 Task: Look for space in Colomiers, France from 5th June, 2023 to 16th June, 2023 for 2 adults in price range Rs.7000 to Rs.15000. Place can be entire place with 1  bedroom having 1 bed and 1 bathroom. Property type can be house, flat, guest house, hotel. Amenities needed are: washing machine. Booking option can be shelf check-in. Required host language is English.
Action: Mouse moved to (224, 140)
Screenshot: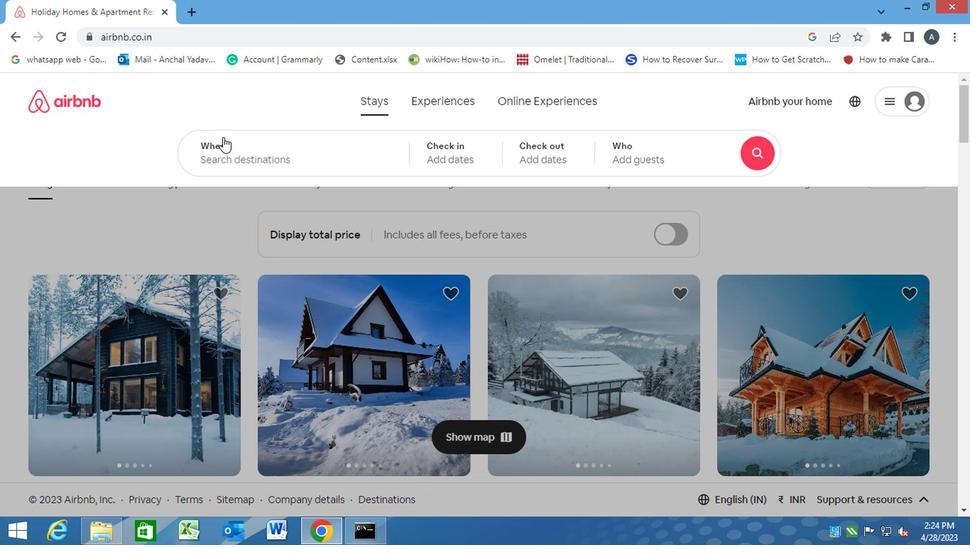 
Action: Mouse pressed left at (224, 140)
Screenshot: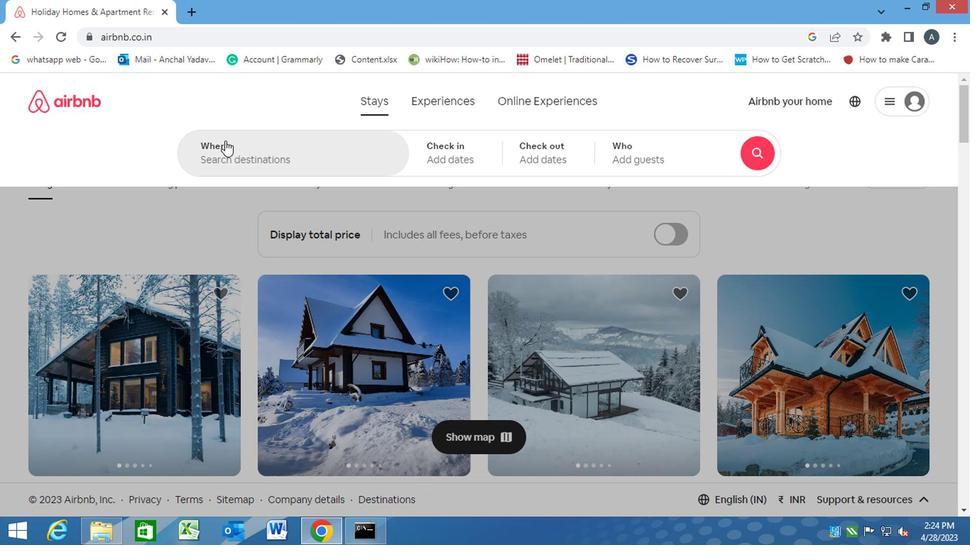 
Action: Mouse moved to (261, 151)
Screenshot: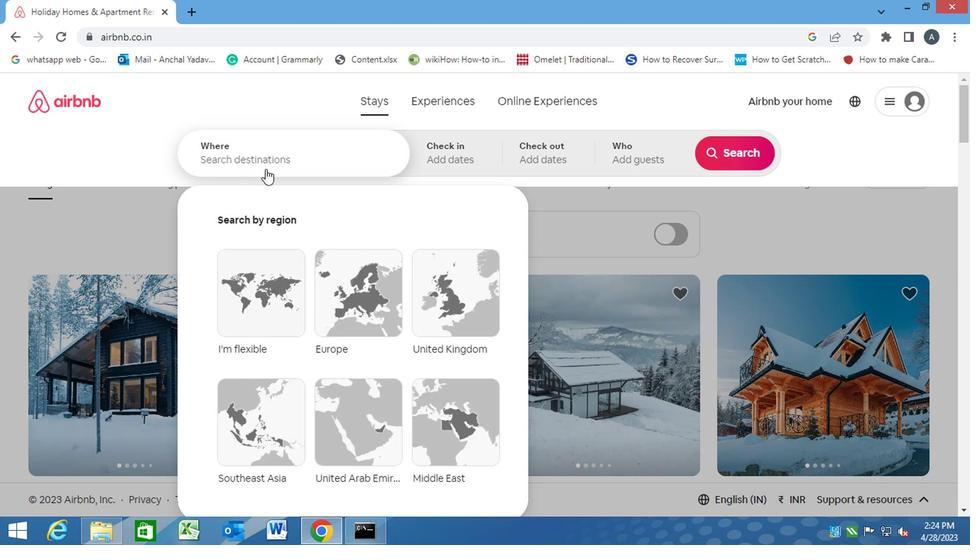 
Action: Key pressed <Key.caps_lock>c<Key.caps_lock>olomiers,<Key.space><Key.caps_lock>f<Key.caps_lock>rance
Screenshot: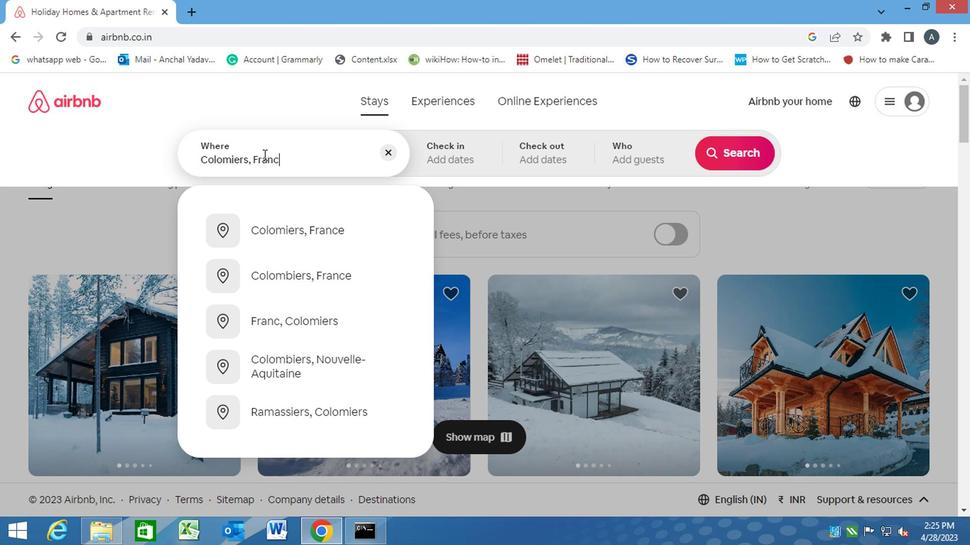 
Action: Mouse moved to (308, 150)
Screenshot: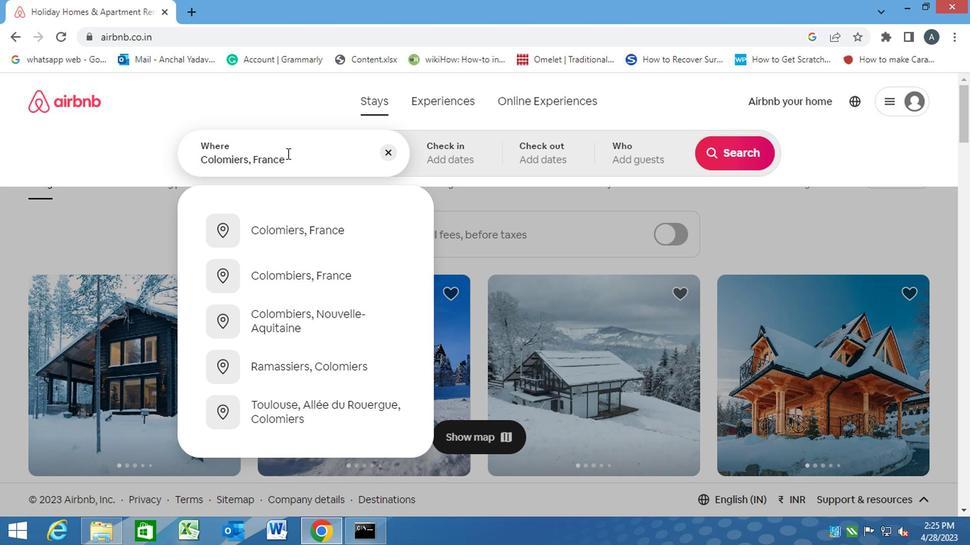 
Action: Key pressed <Key.enter>
Screenshot: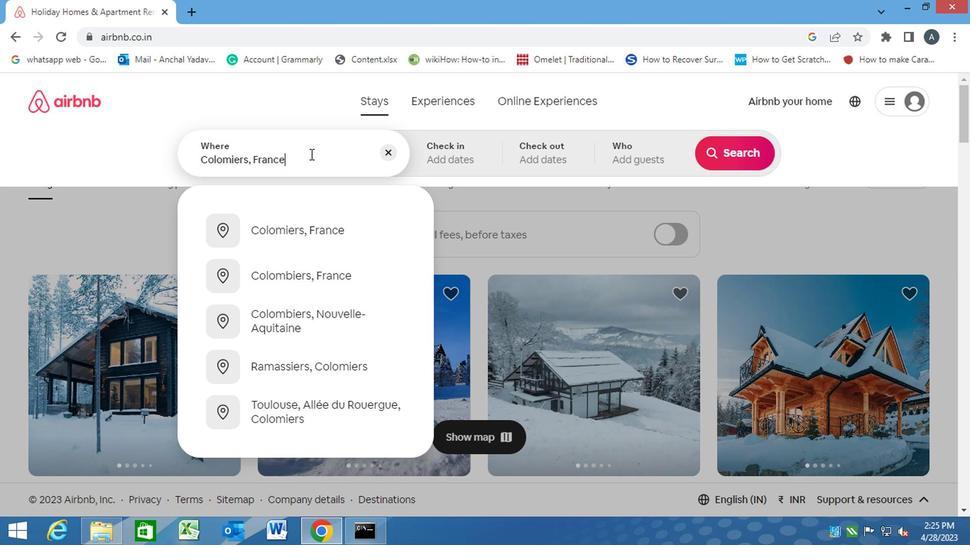 
Action: Mouse moved to (721, 268)
Screenshot: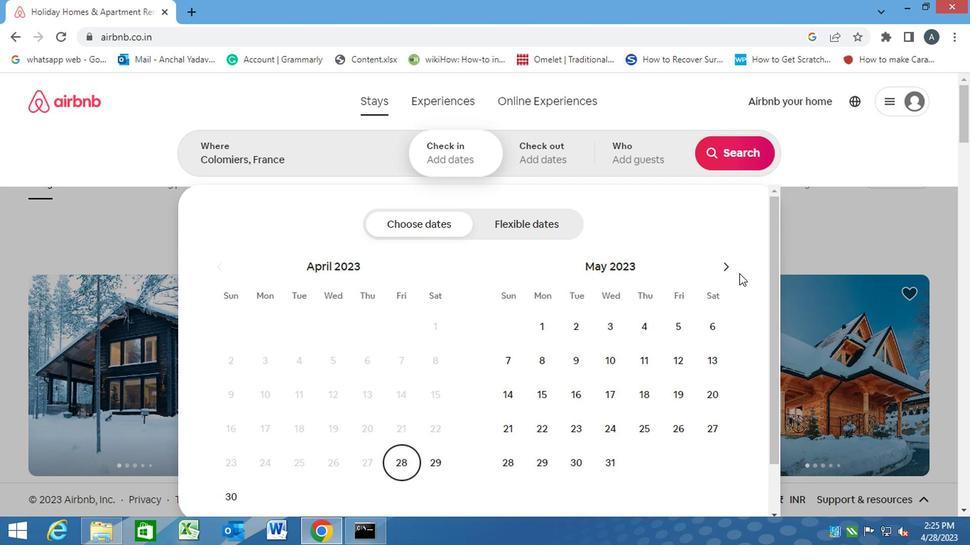 
Action: Mouse pressed left at (721, 268)
Screenshot: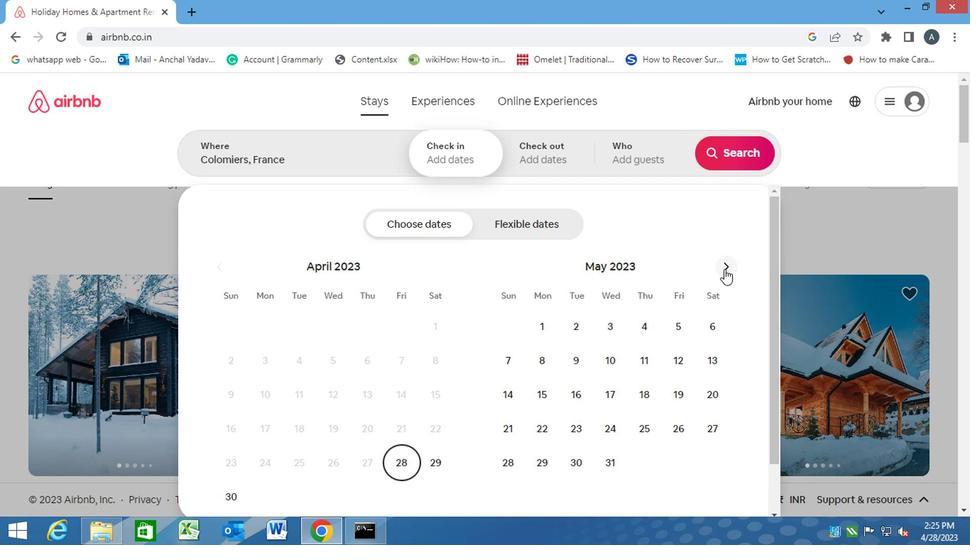 
Action: Mouse moved to (543, 359)
Screenshot: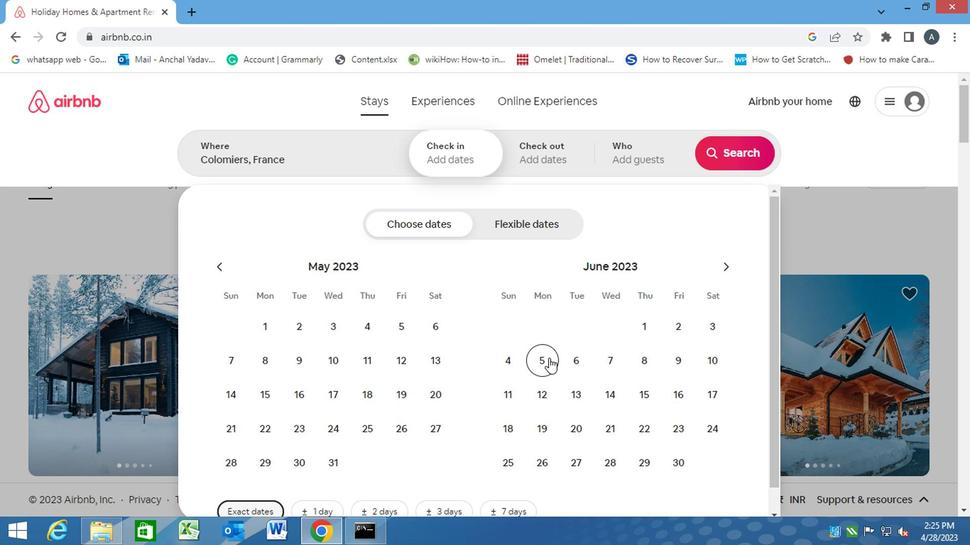 
Action: Mouse pressed left at (543, 359)
Screenshot: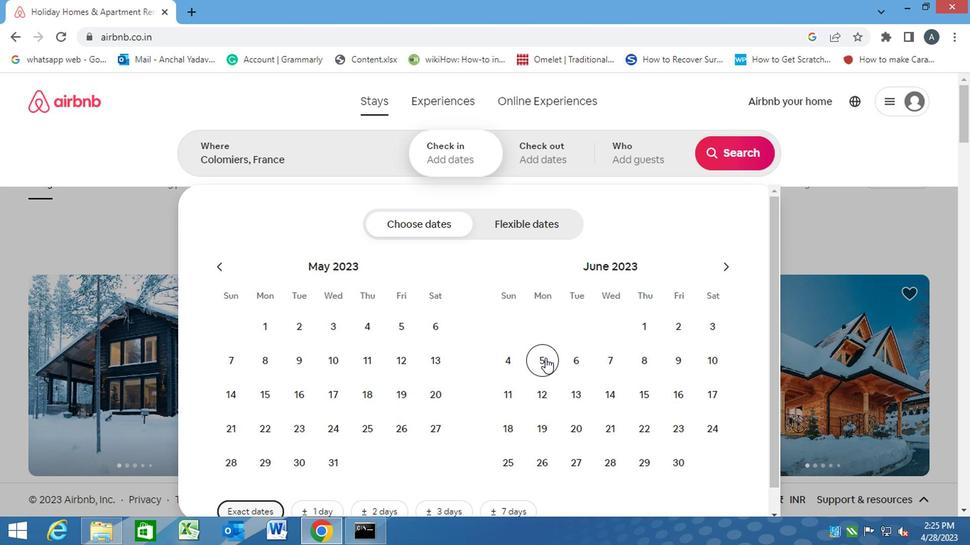 
Action: Mouse moved to (677, 397)
Screenshot: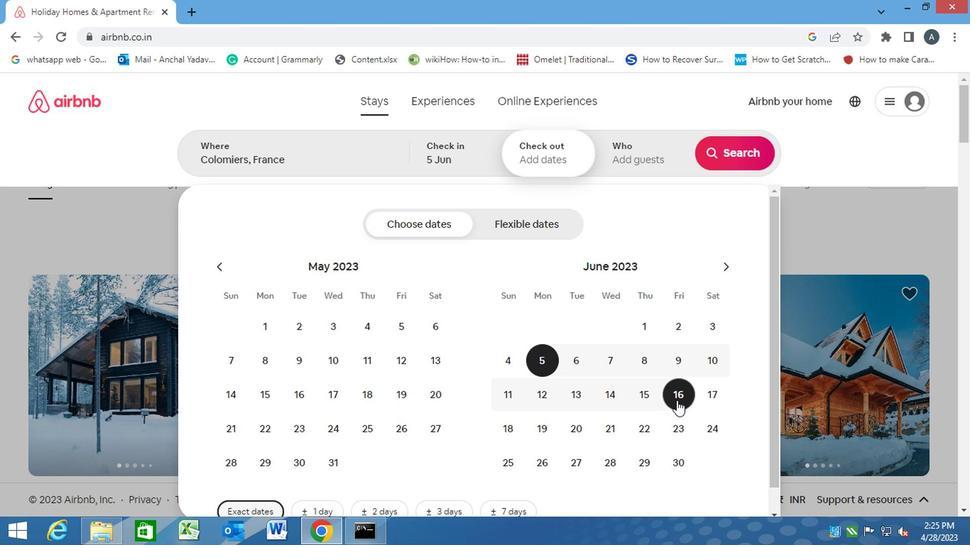 
Action: Mouse pressed left at (677, 397)
Screenshot: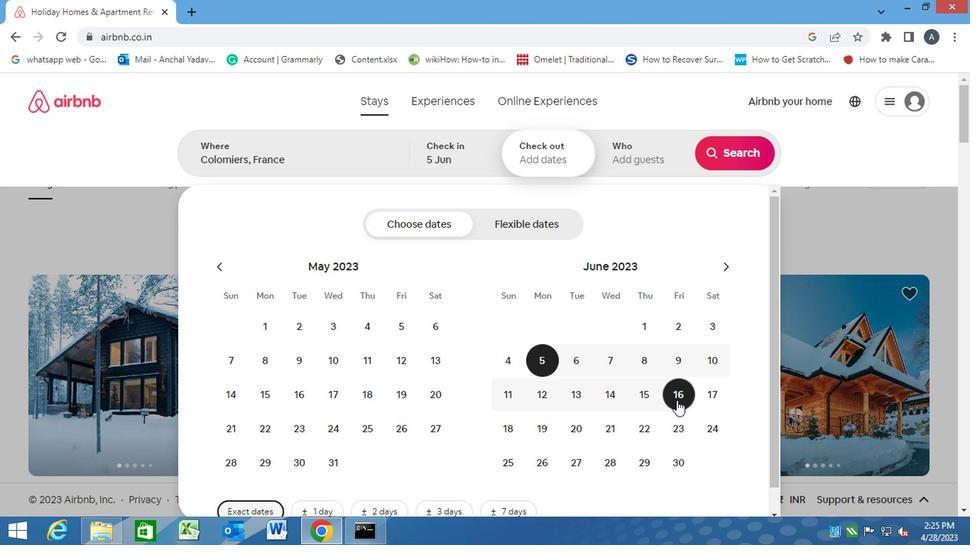 
Action: Mouse moved to (636, 148)
Screenshot: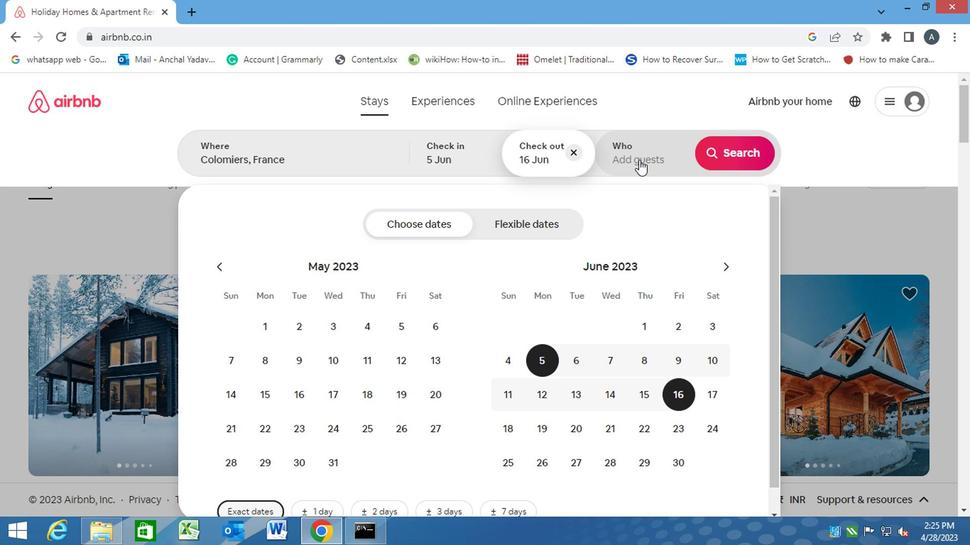 
Action: Mouse pressed left at (636, 148)
Screenshot: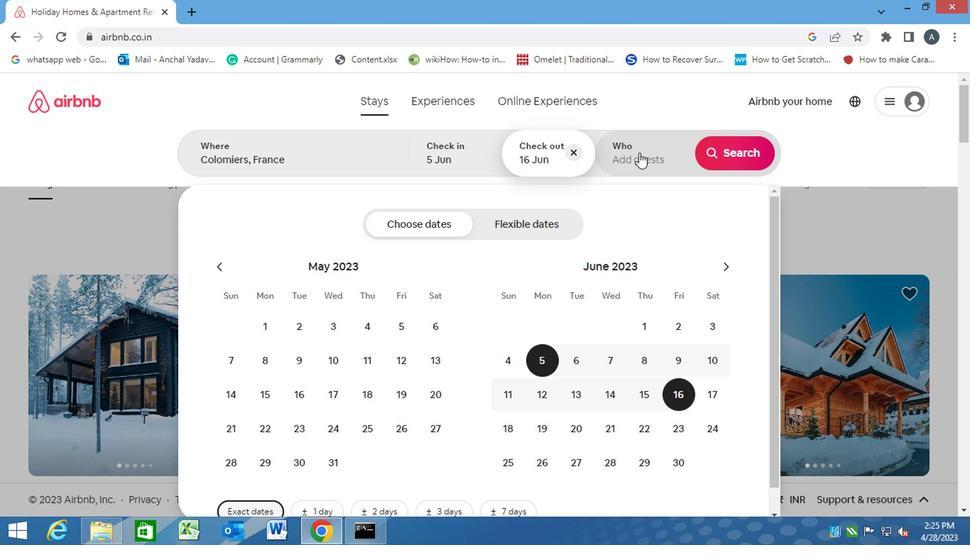 
Action: Mouse moved to (732, 233)
Screenshot: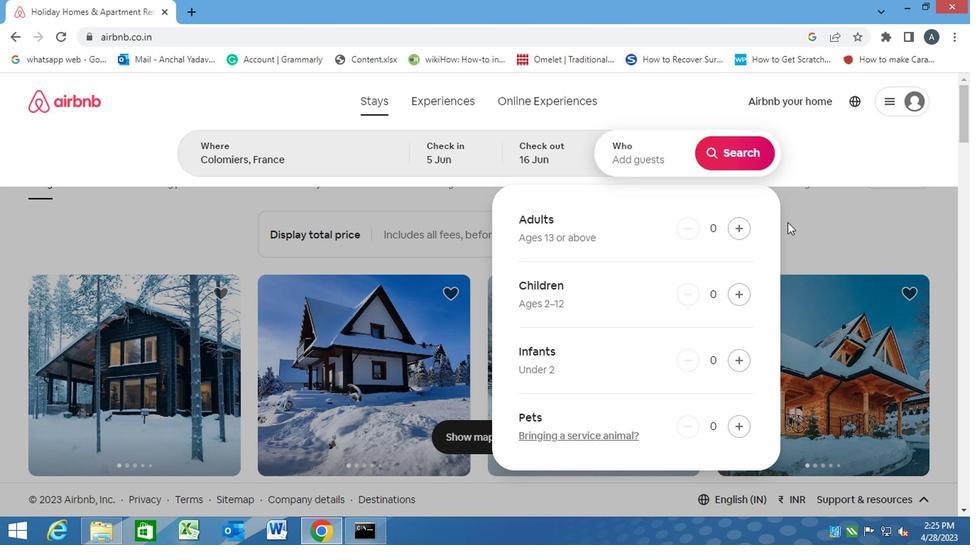 
Action: Mouse pressed left at (732, 233)
Screenshot: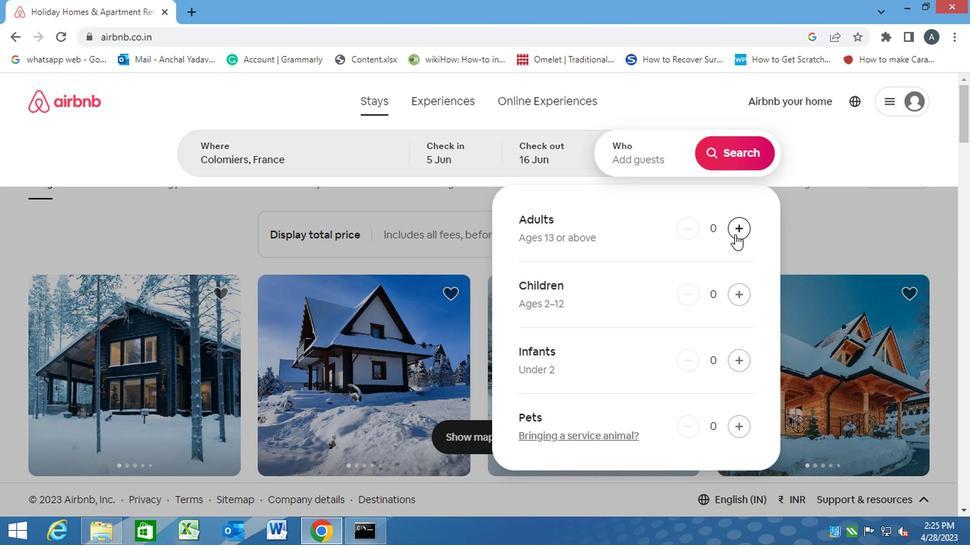 
Action: Mouse pressed left at (732, 233)
Screenshot: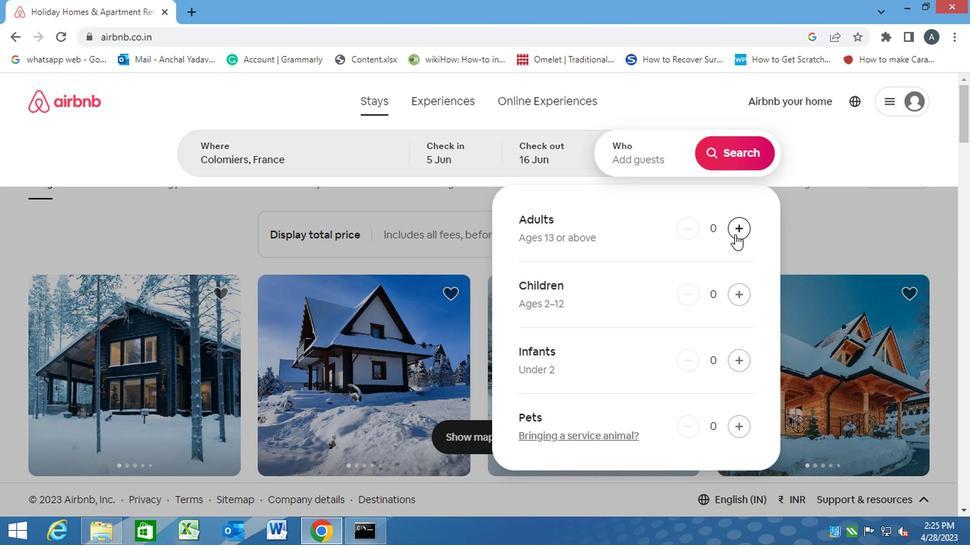 
Action: Mouse moved to (718, 152)
Screenshot: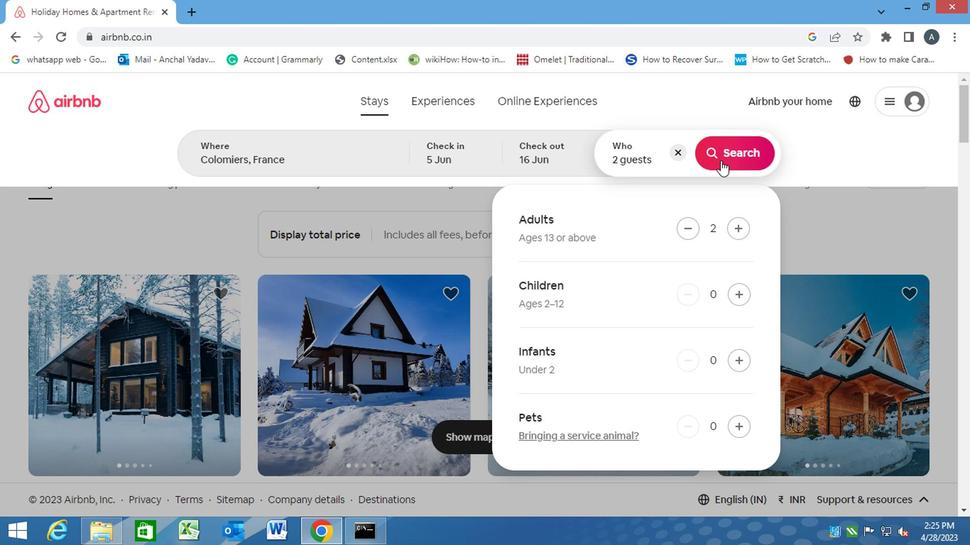 
Action: Mouse pressed left at (718, 152)
Screenshot: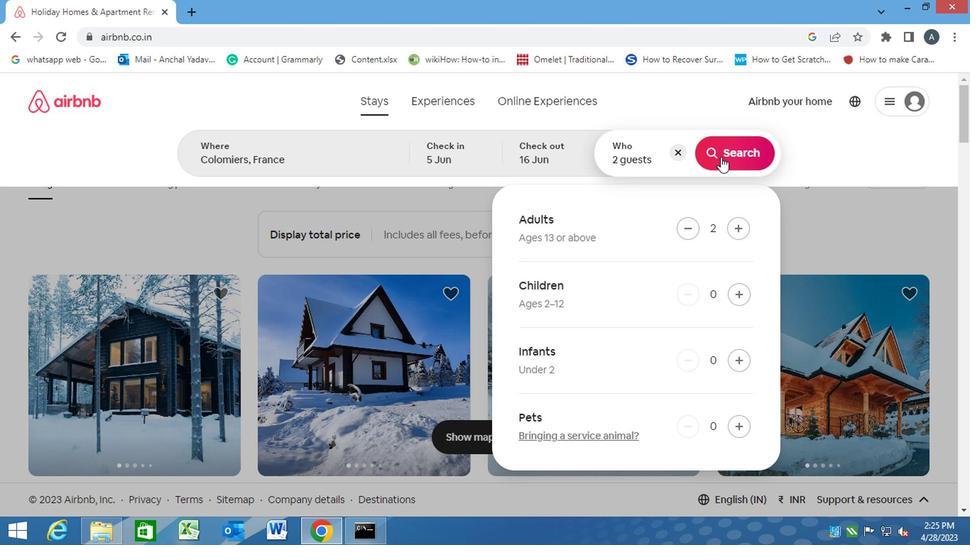 
Action: Mouse moved to (926, 149)
Screenshot: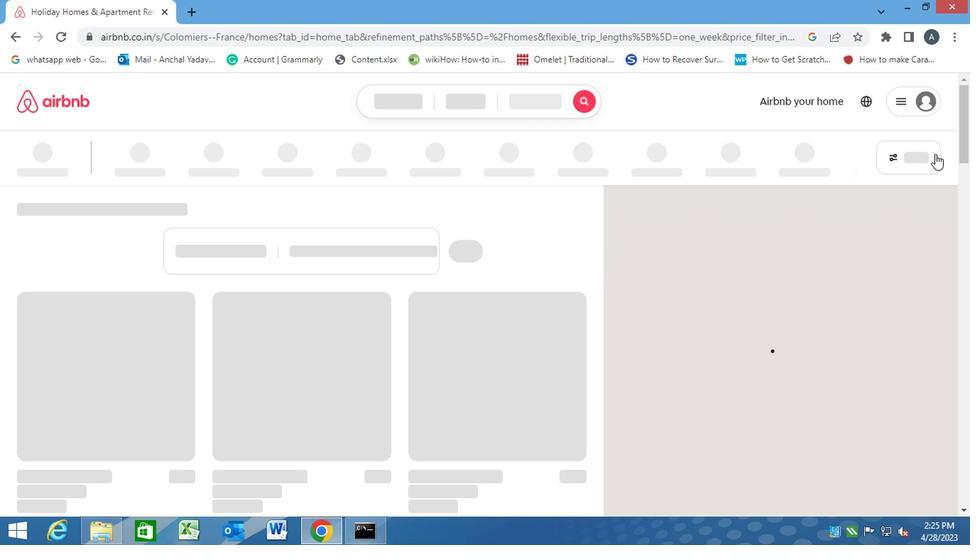 
Action: Mouse pressed left at (926, 149)
Screenshot: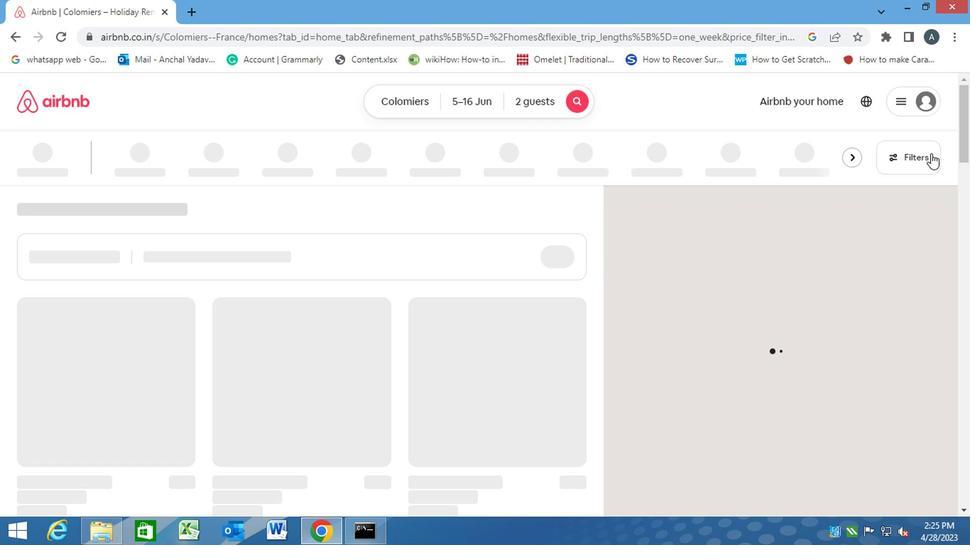 
Action: Mouse moved to (355, 343)
Screenshot: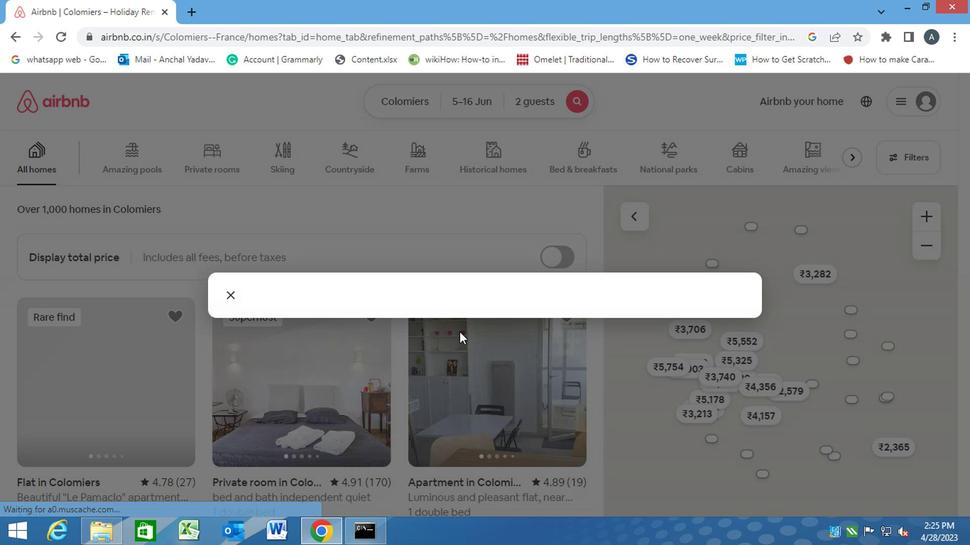 
Action: Mouse scrolled (355, 342) with delta (0, 0)
Screenshot: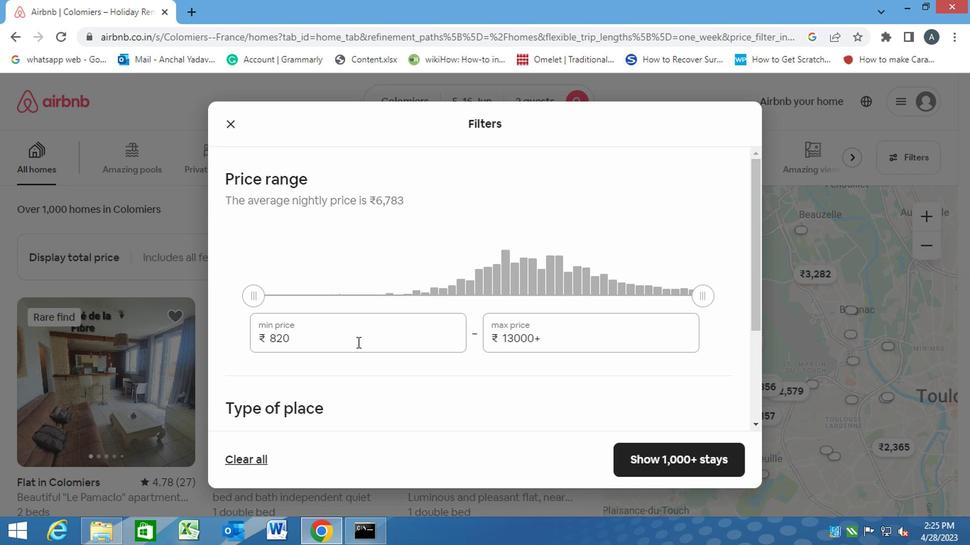 
Action: Mouse scrolled (355, 342) with delta (0, 0)
Screenshot: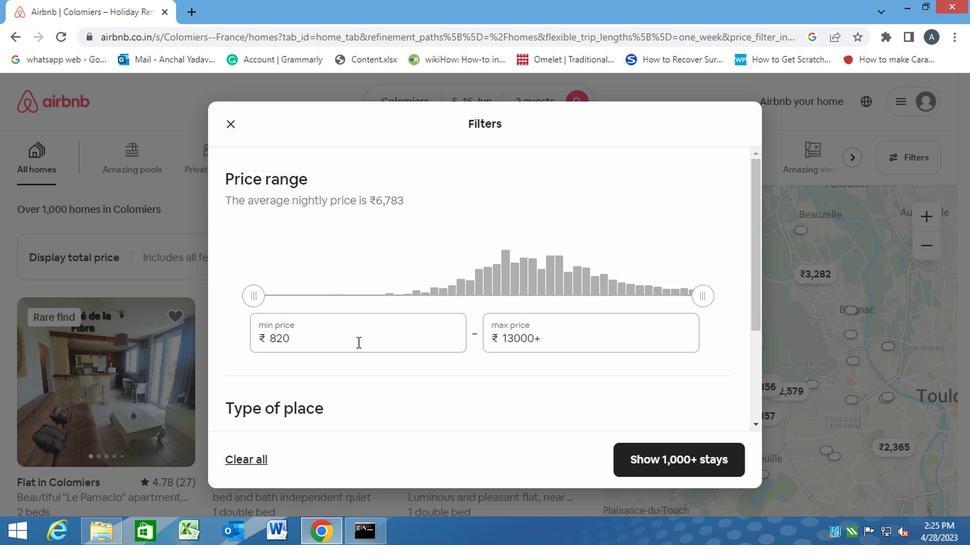 
Action: Mouse moved to (291, 192)
Screenshot: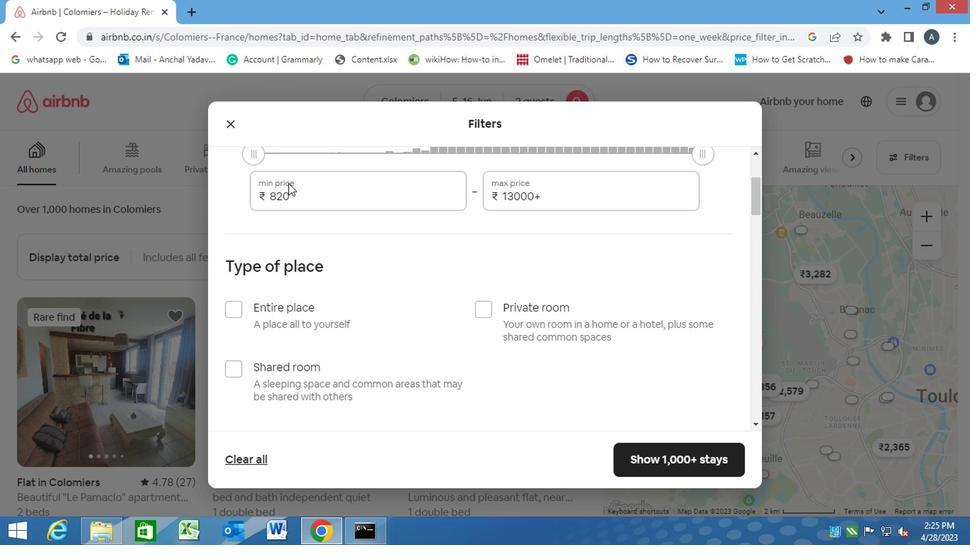 
Action: Mouse pressed left at (291, 192)
Screenshot: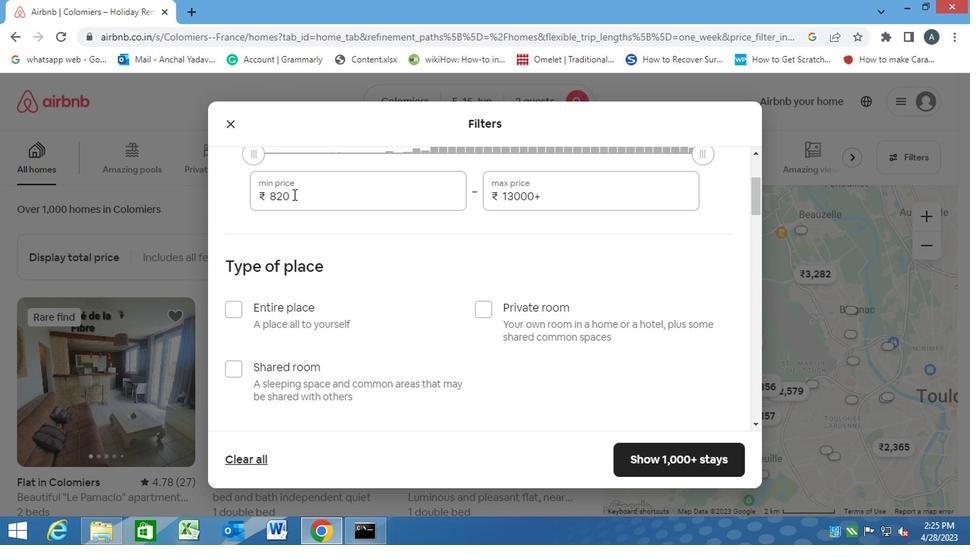 
Action: Mouse moved to (263, 201)
Screenshot: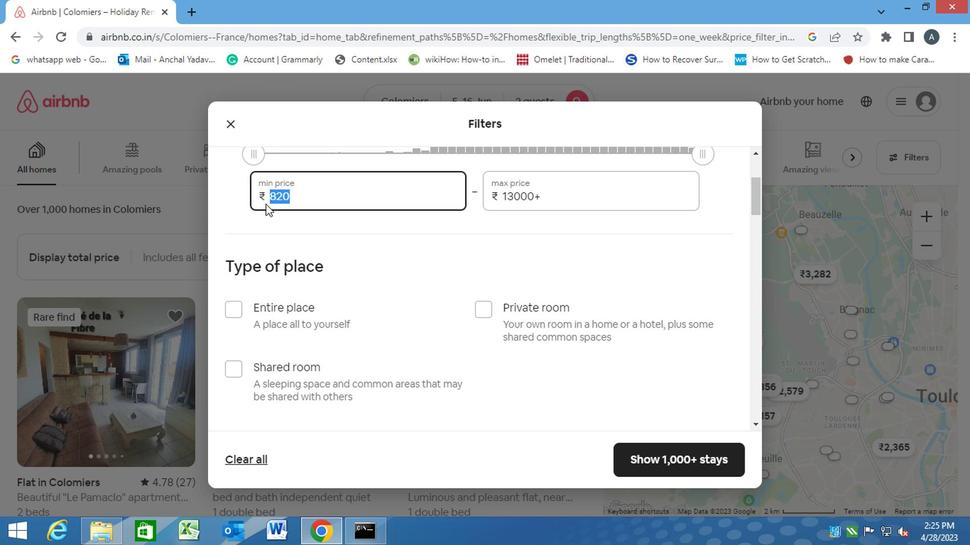 
Action: Key pressed 7000<Key.tab><Key.backspace><Key.backspace><Key.backspace><Key.backspace><Key.backspace><Key.backspace><Key.backspace><Key.backspace><Key.backspace><Key.backspace><Key.backspace><Key.backspace><Key.backspace><Key.backspace><Key.backspace><Key.backspace><Key.backspace><Key.backspace><Key.backspace>15000
Screenshot: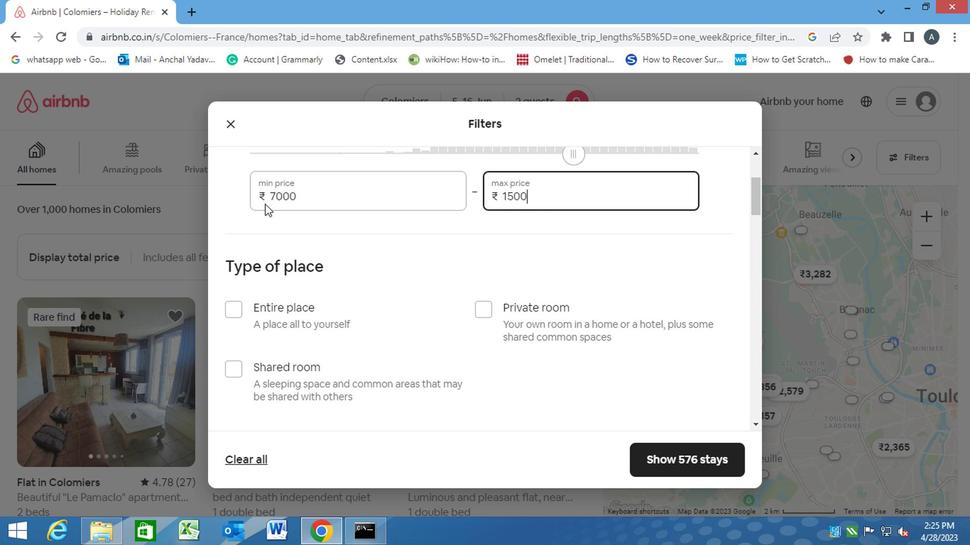 
Action: Mouse moved to (308, 224)
Screenshot: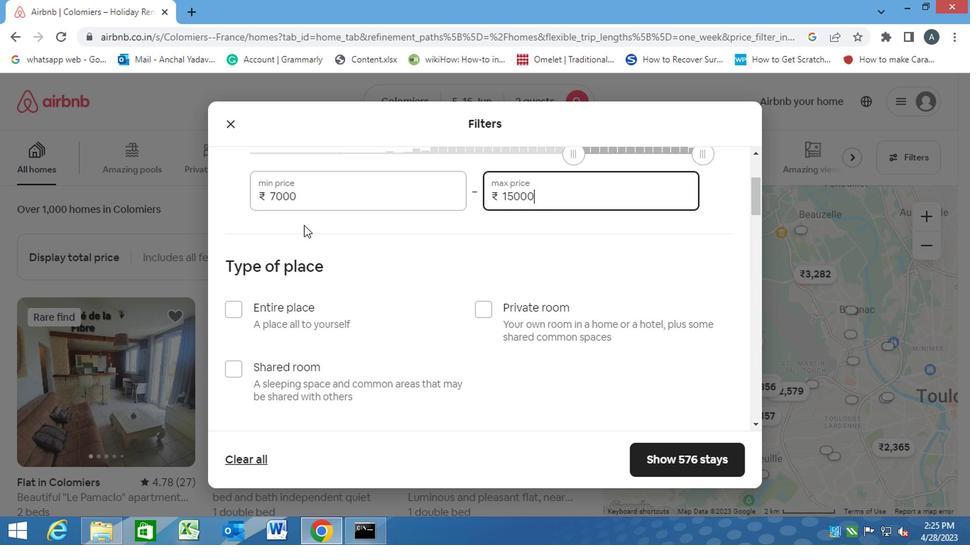 
Action: Mouse scrolled (308, 223) with delta (0, -1)
Screenshot: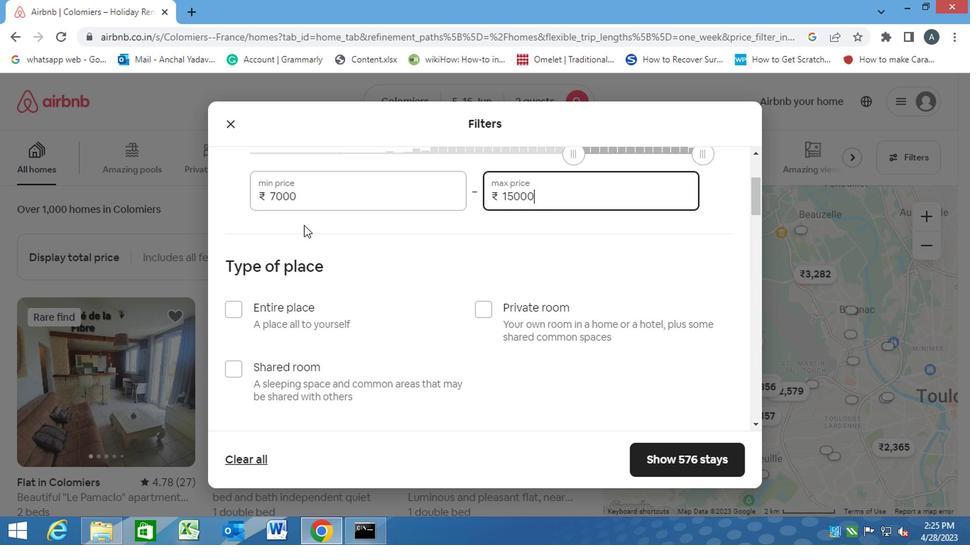 
Action: Mouse moved to (309, 225)
Screenshot: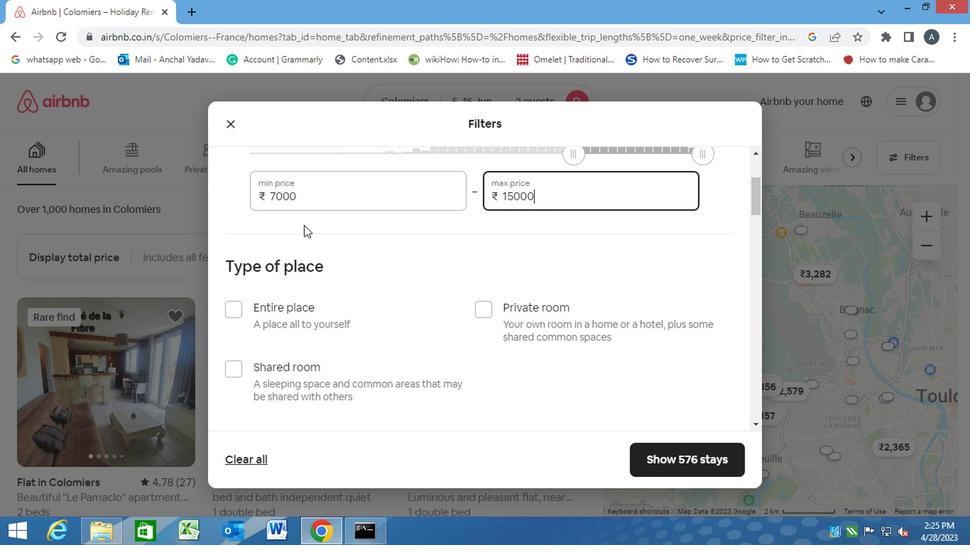 
Action: Mouse scrolled (309, 224) with delta (0, 0)
Screenshot: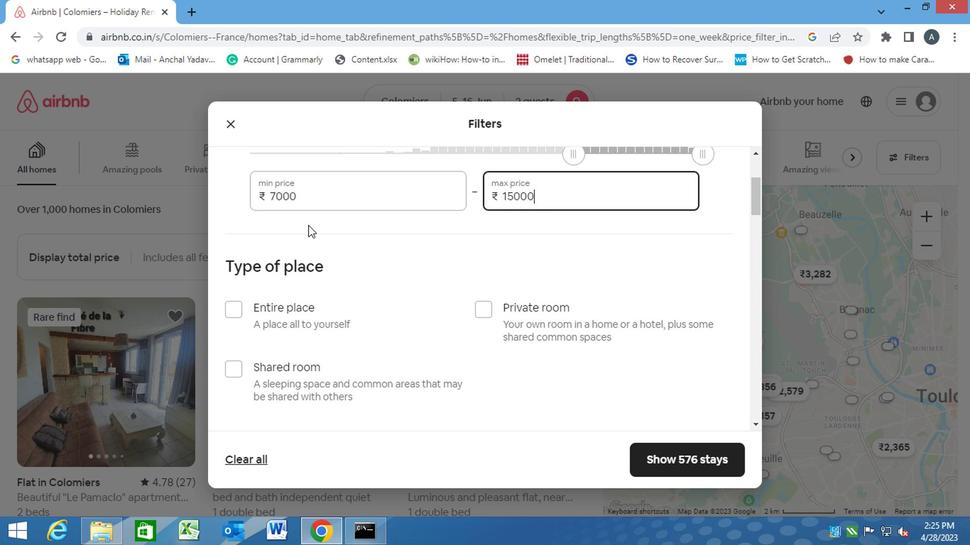 
Action: Mouse moved to (225, 165)
Screenshot: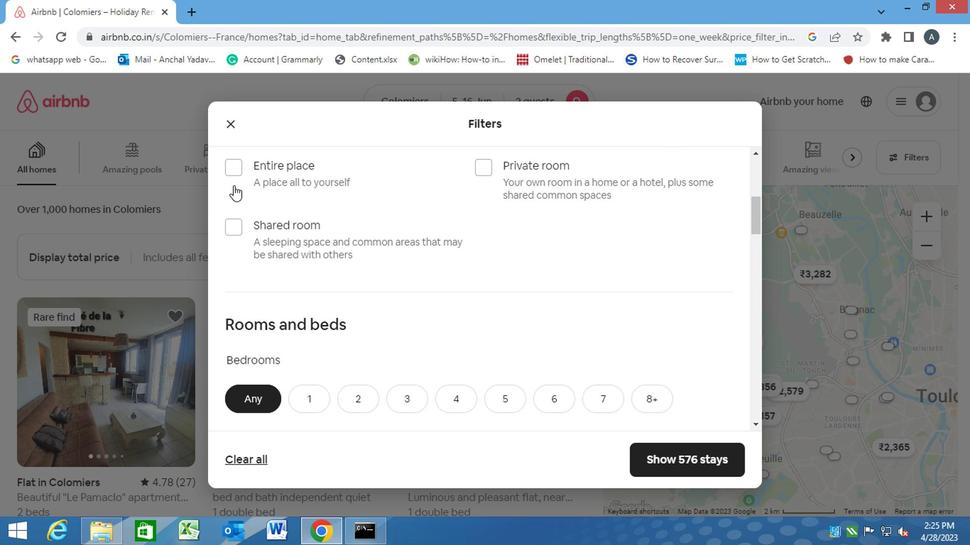 
Action: Mouse pressed left at (225, 165)
Screenshot: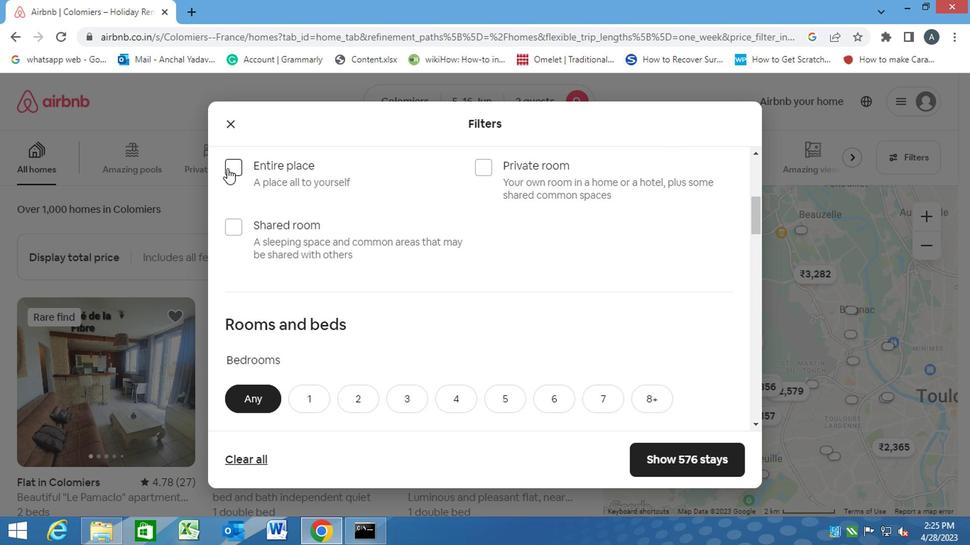 
Action: Mouse moved to (373, 245)
Screenshot: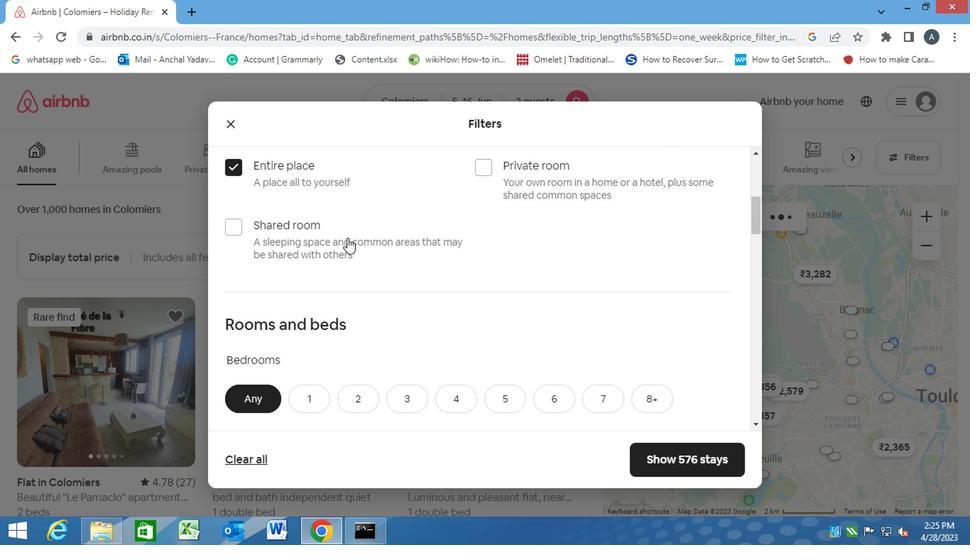 
Action: Mouse scrolled (373, 245) with delta (0, 0)
Screenshot: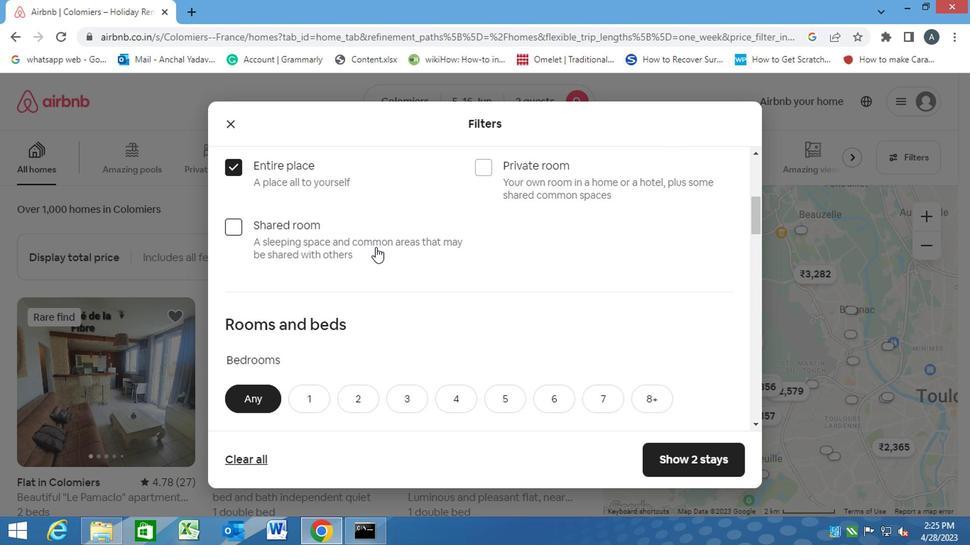 
Action: Mouse scrolled (373, 245) with delta (0, 0)
Screenshot: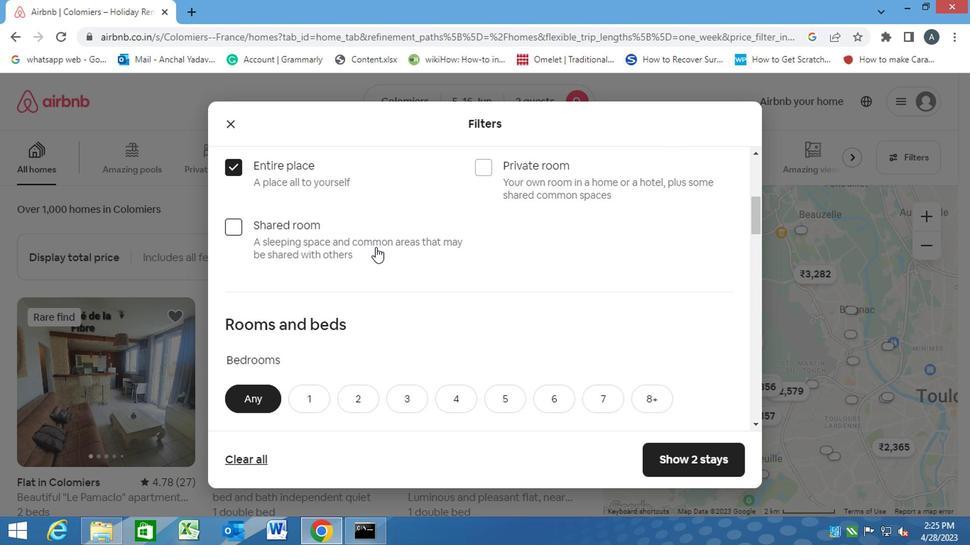 
Action: Mouse moved to (316, 250)
Screenshot: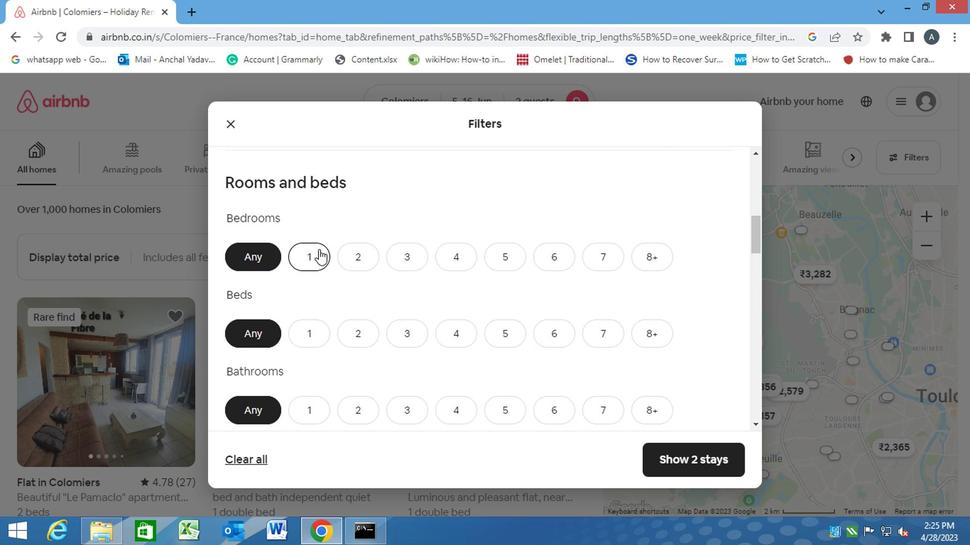 
Action: Mouse pressed left at (316, 250)
Screenshot: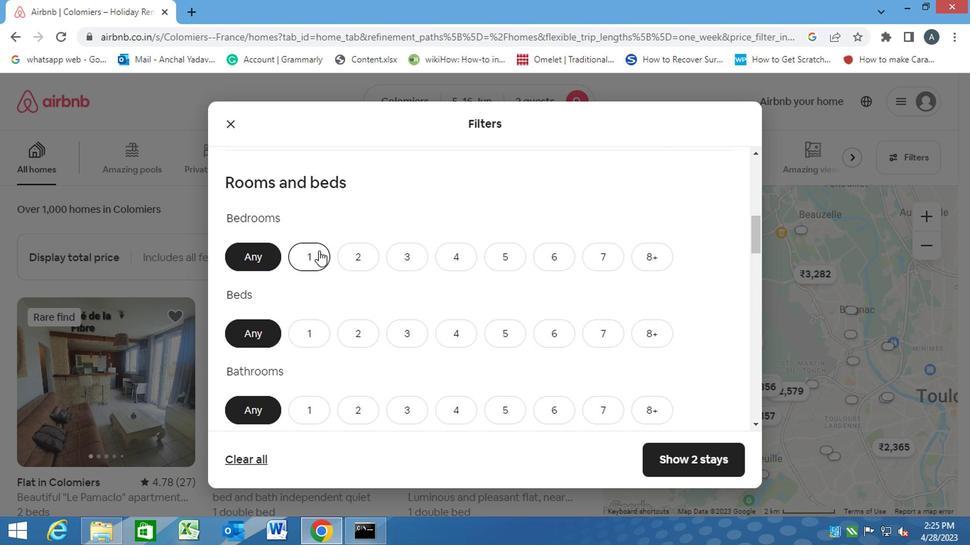 
Action: Mouse moved to (302, 334)
Screenshot: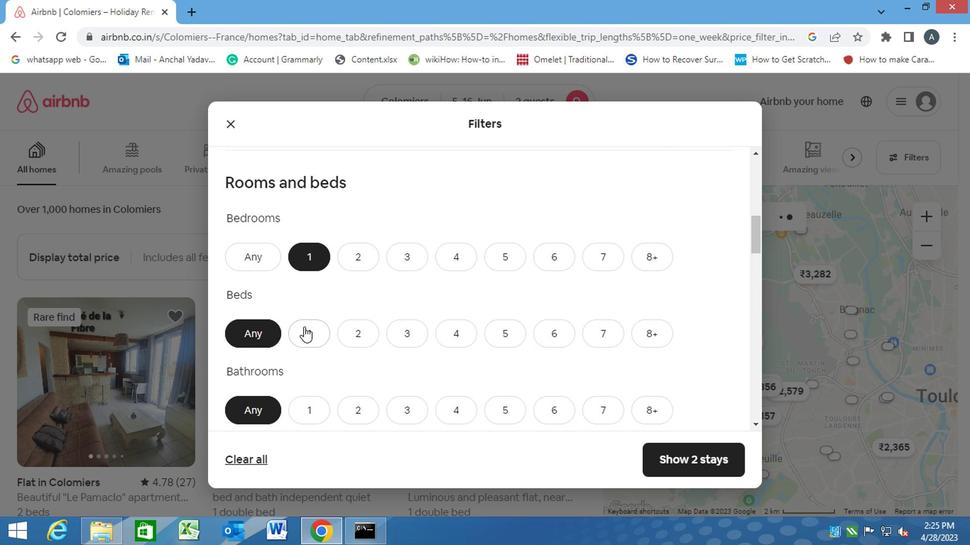 
Action: Mouse pressed left at (302, 334)
Screenshot: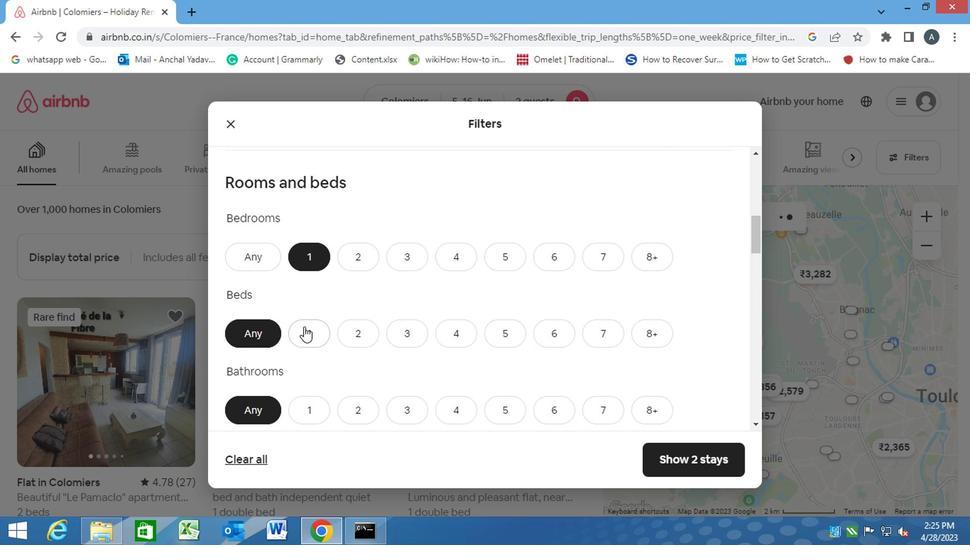 
Action: Mouse moved to (318, 412)
Screenshot: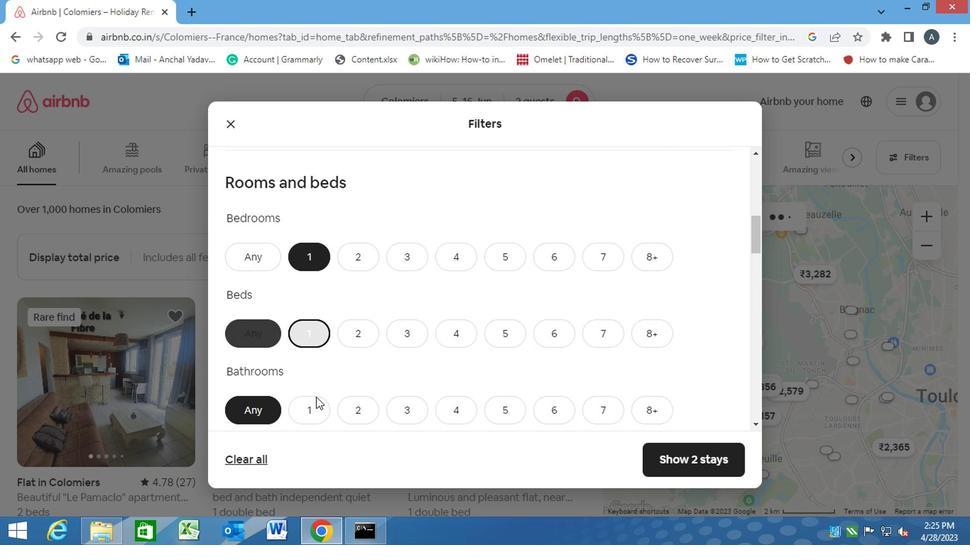 
Action: Mouse pressed left at (318, 412)
Screenshot: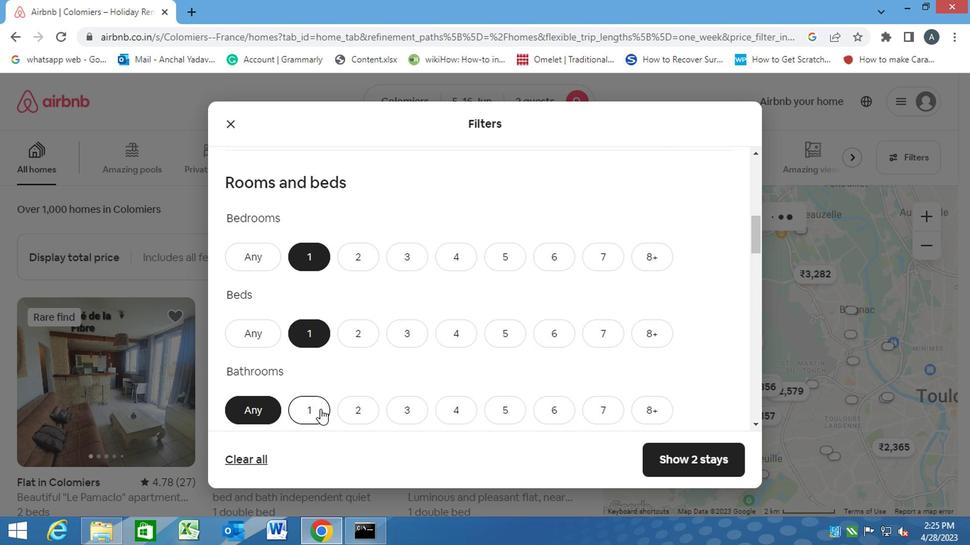 
Action: Mouse scrolled (318, 411) with delta (0, -1)
Screenshot: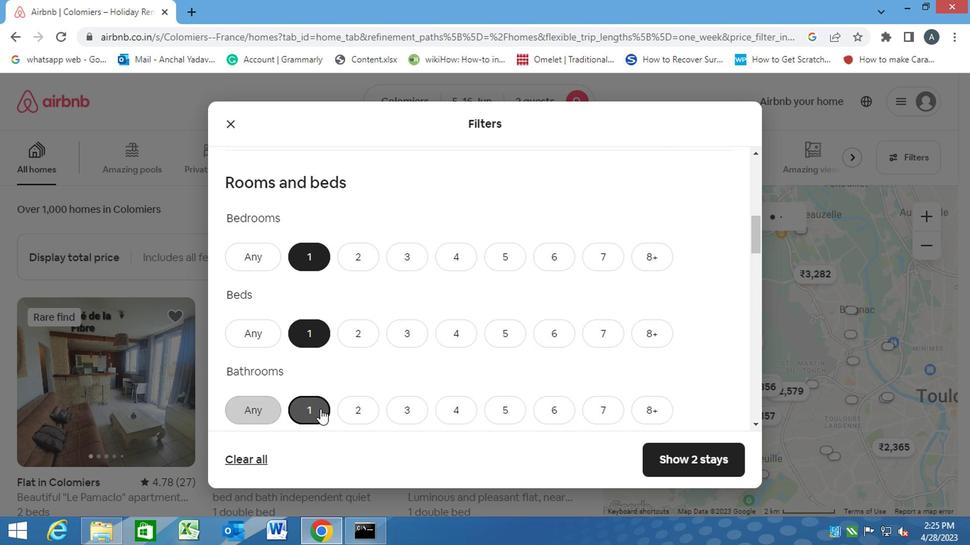 
Action: Mouse scrolled (318, 411) with delta (0, -1)
Screenshot: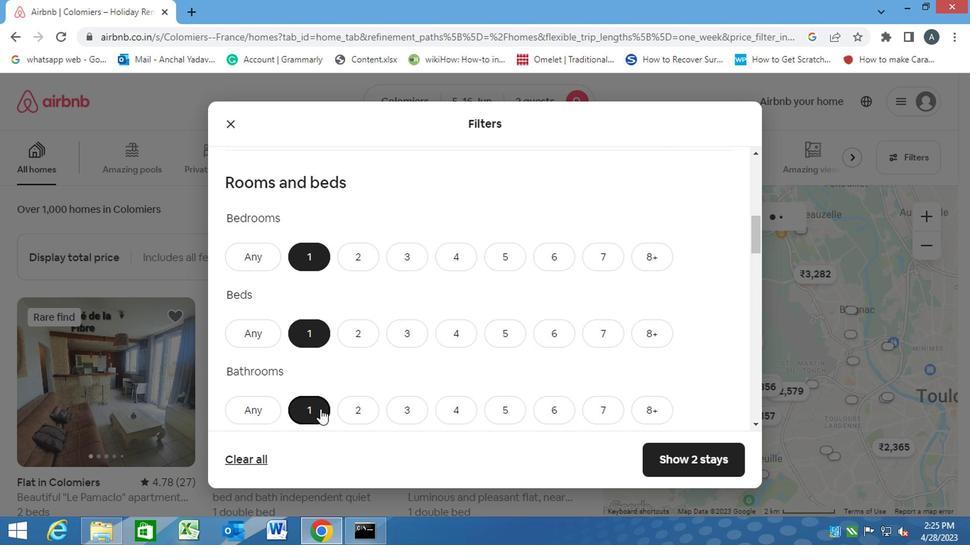 
Action: Mouse scrolled (318, 411) with delta (0, -1)
Screenshot: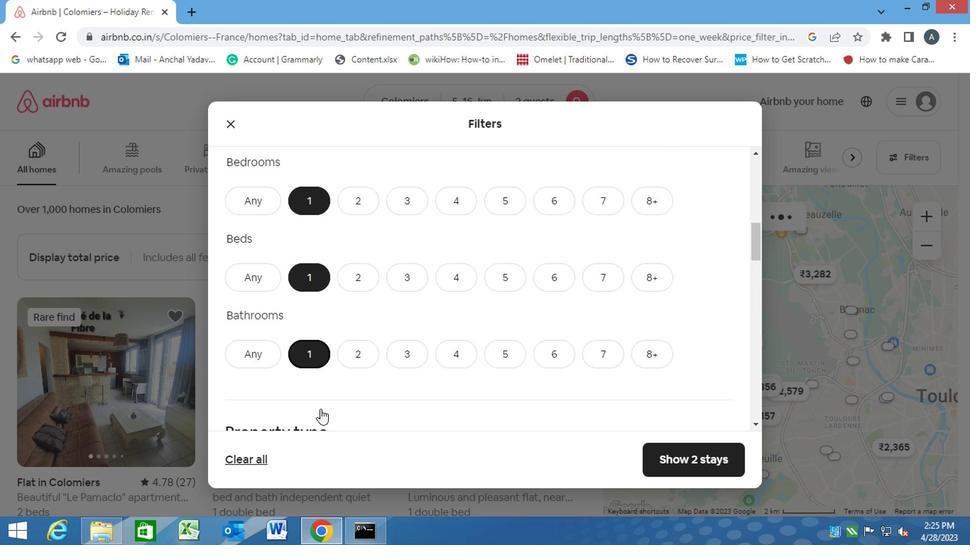 
Action: Mouse moved to (309, 383)
Screenshot: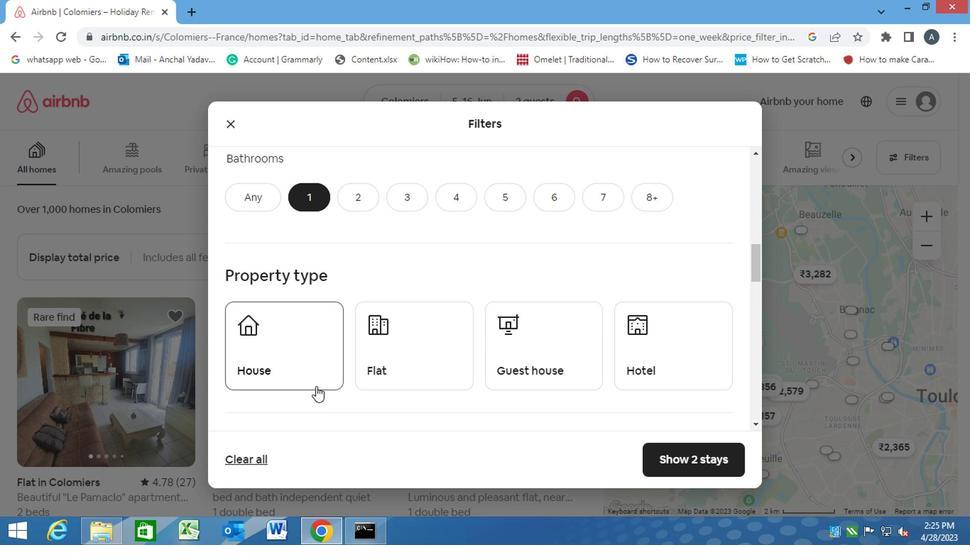 
Action: Mouse pressed left at (309, 383)
Screenshot: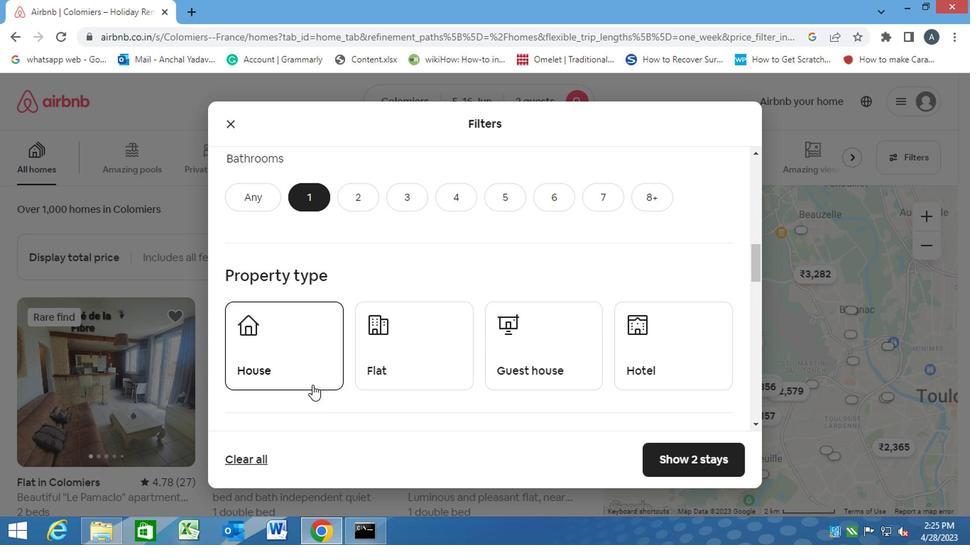
Action: Mouse moved to (413, 366)
Screenshot: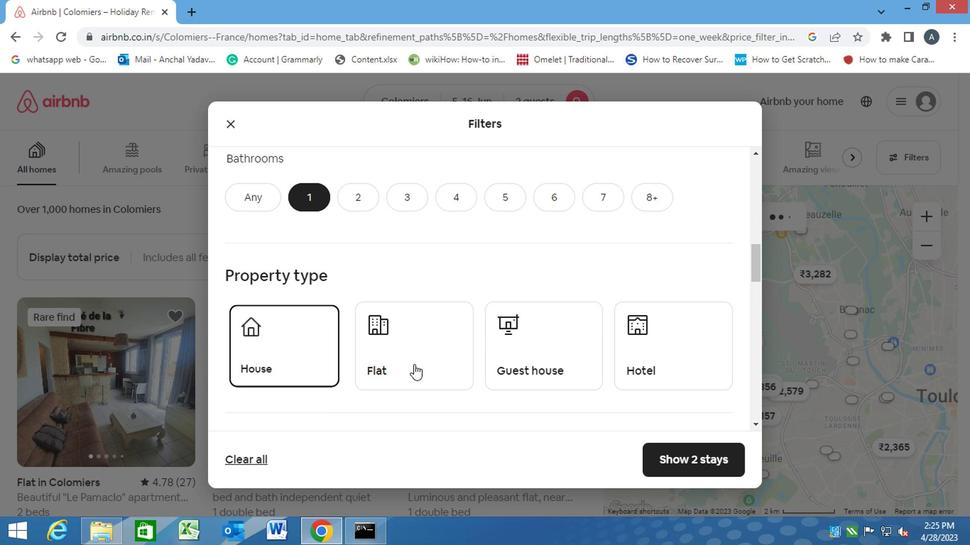
Action: Mouse pressed left at (413, 366)
Screenshot: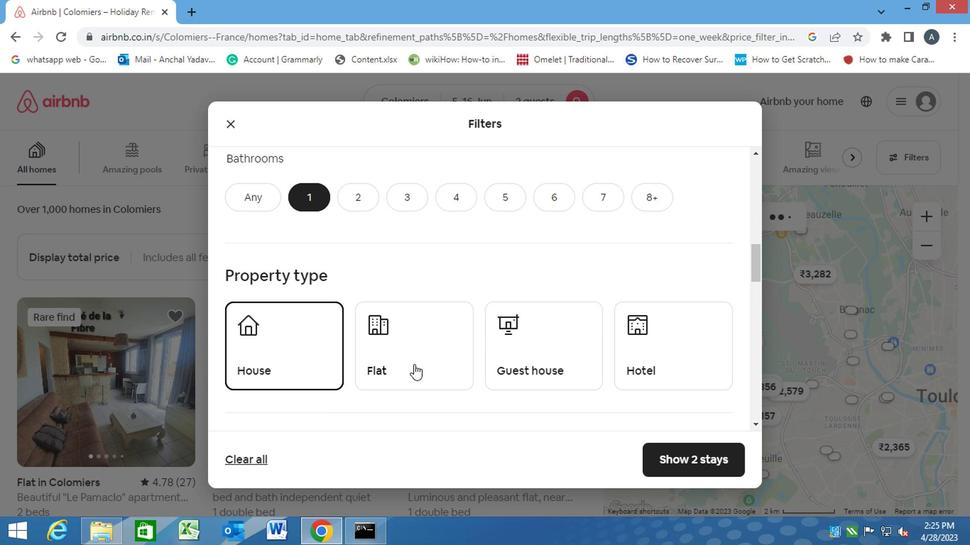 
Action: Mouse moved to (538, 347)
Screenshot: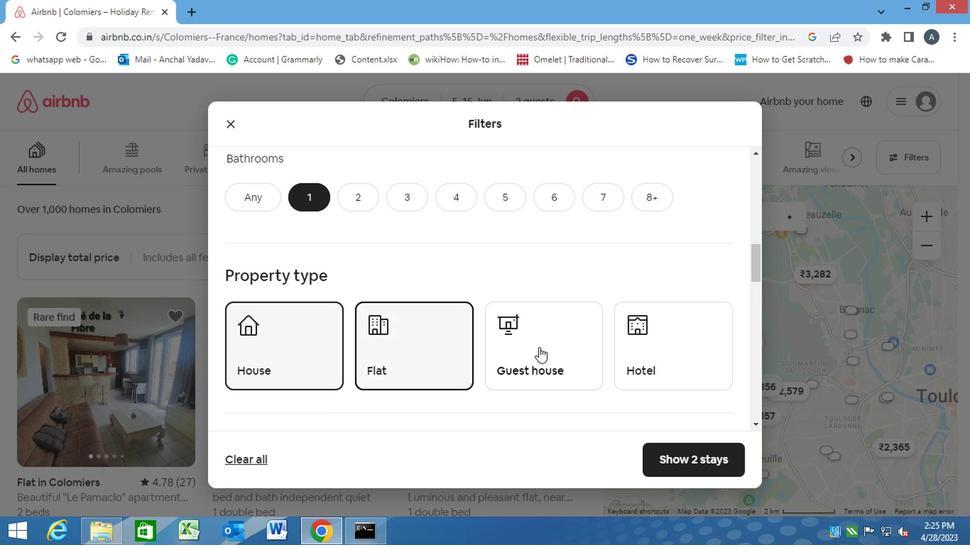 
Action: Mouse pressed left at (538, 347)
Screenshot: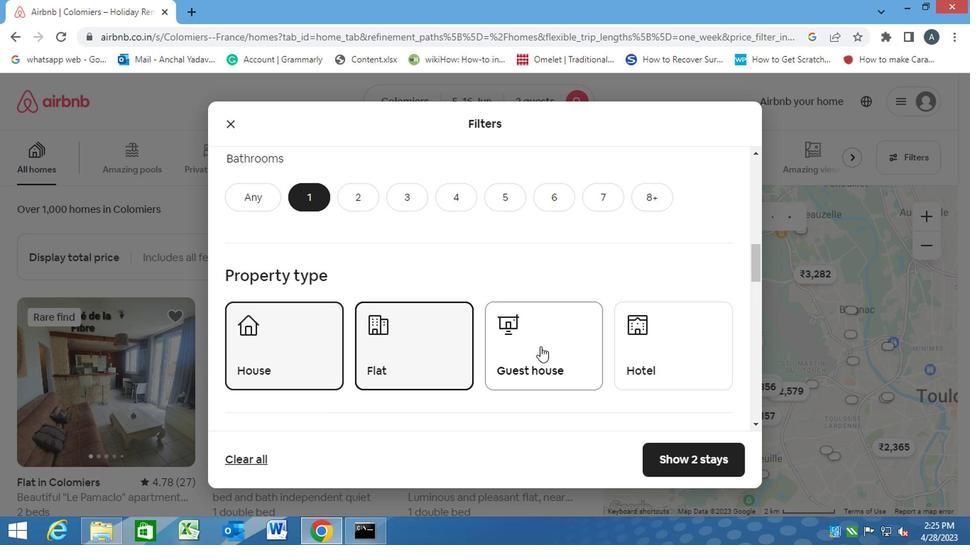 
Action: Mouse moved to (658, 338)
Screenshot: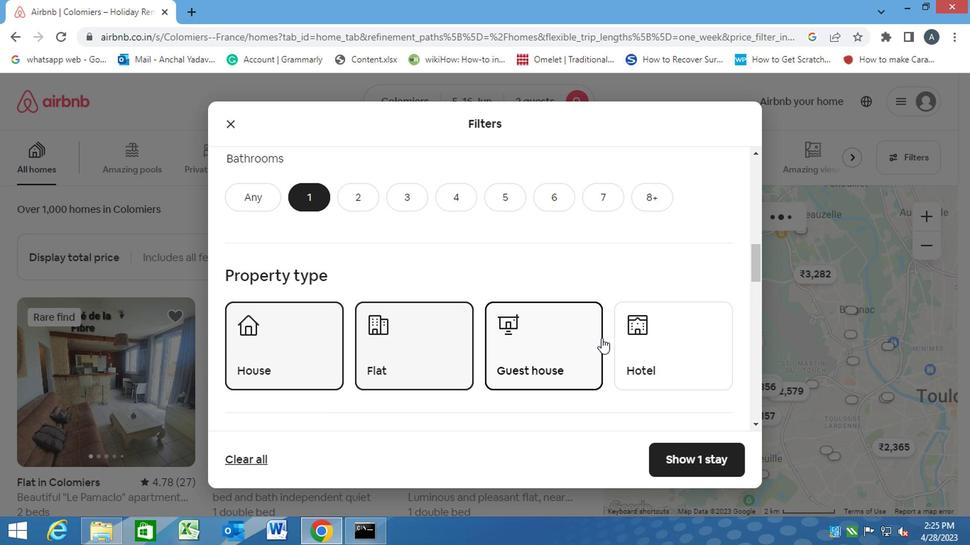 
Action: Mouse pressed left at (658, 338)
Screenshot: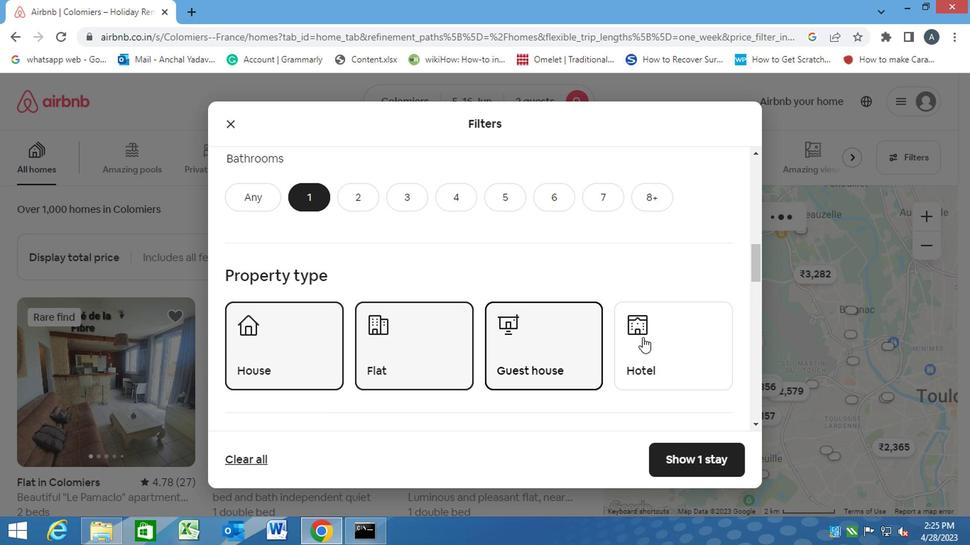 
Action: Mouse moved to (415, 377)
Screenshot: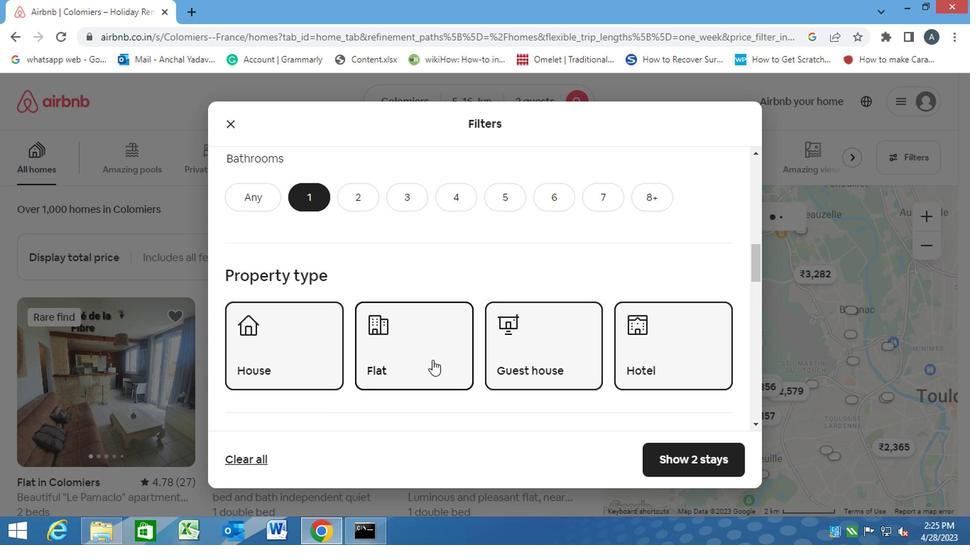 
Action: Mouse scrolled (415, 377) with delta (0, 0)
Screenshot: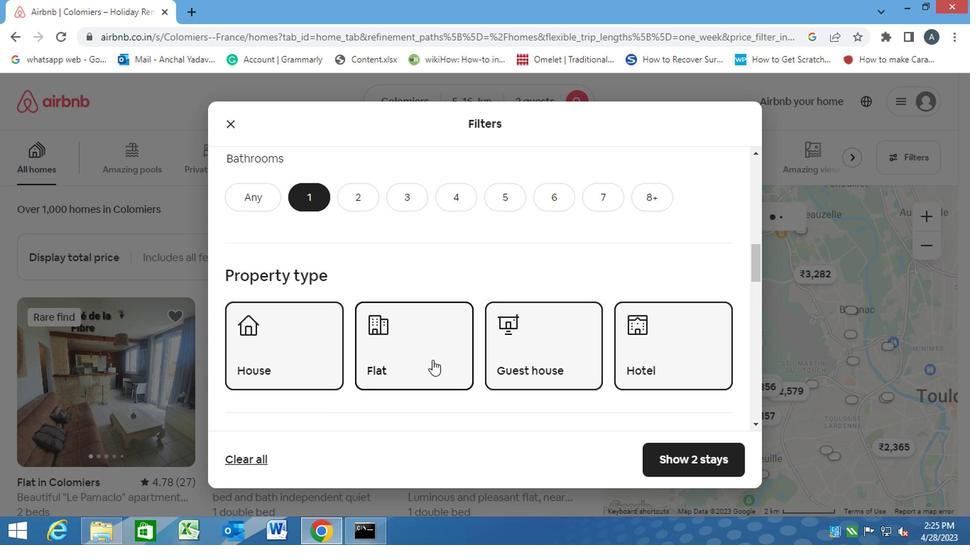 
Action: Mouse moved to (415, 378)
Screenshot: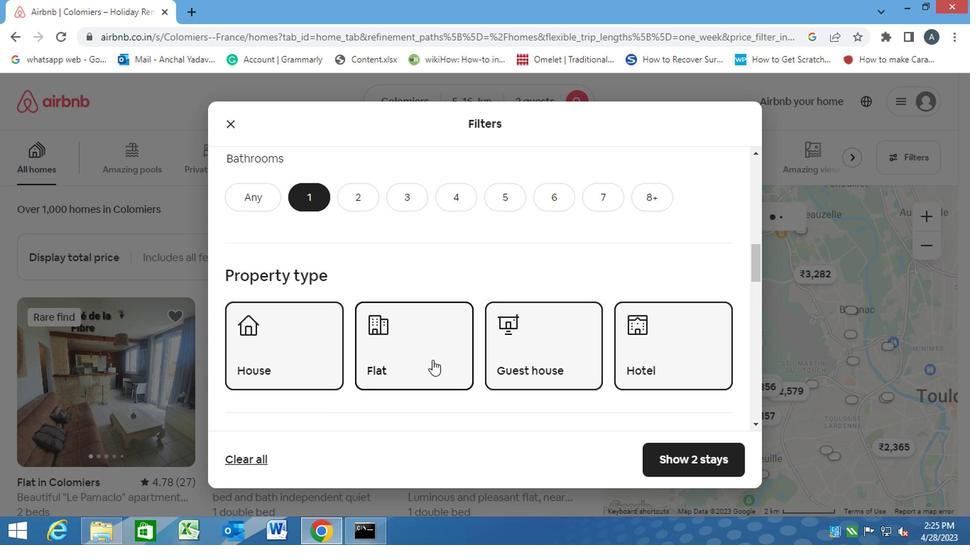 
Action: Mouse scrolled (415, 377) with delta (0, -1)
Screenshot: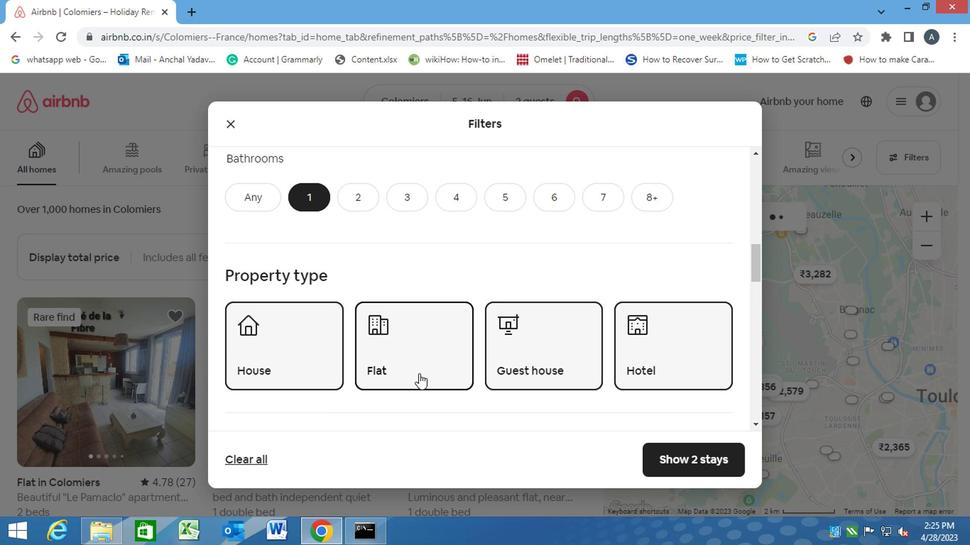 
Action: Mouse scrolled (415, 377) with delta (0, -1)
Screenshot: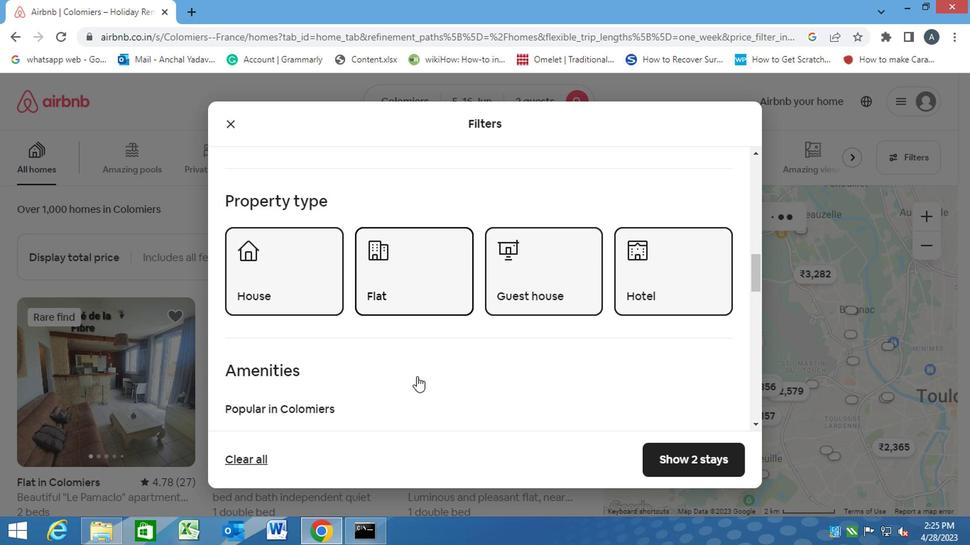 
Action: Mouse moved to (480, 376)
Screenshot: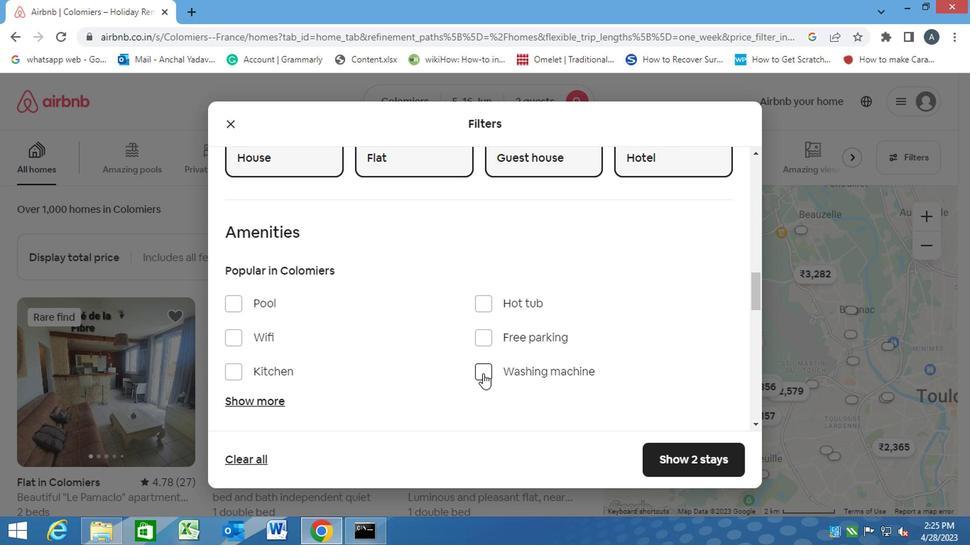 
Action: Mouse pressed left at (480, 376)
Screenshot: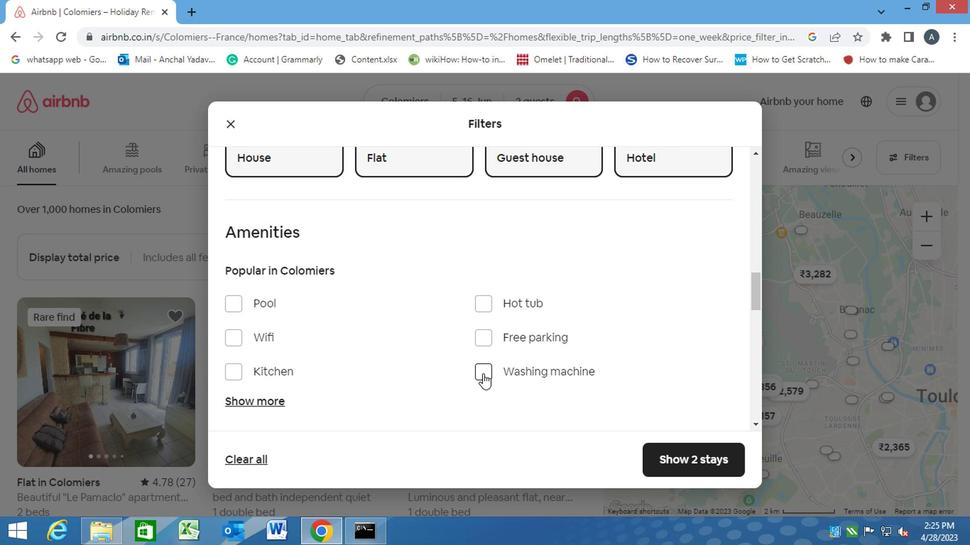 
Action: Mouse scrolled (480, 375) with delta (0, 0)
Screenshot: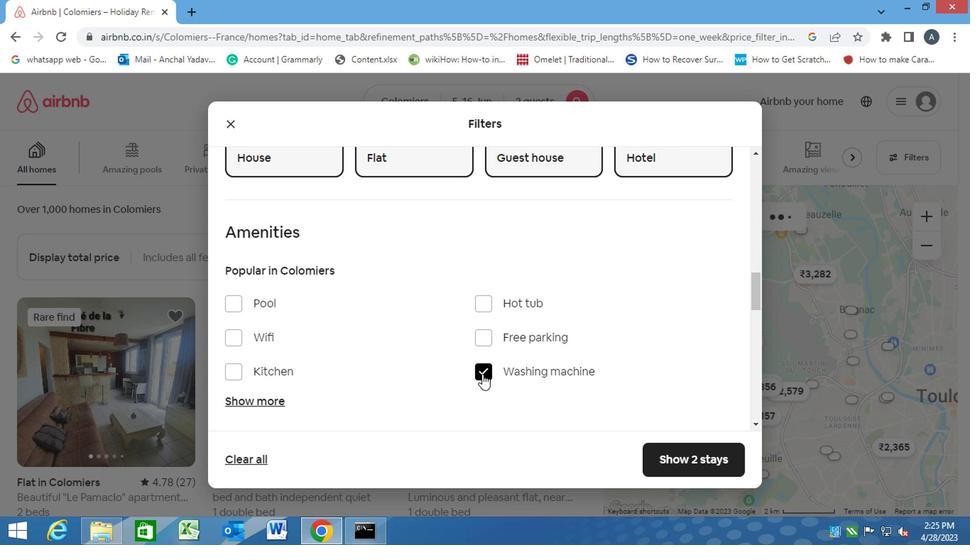 
Action: Mouse scrolled (480, 375) with delta (0, 0)
Screenshot: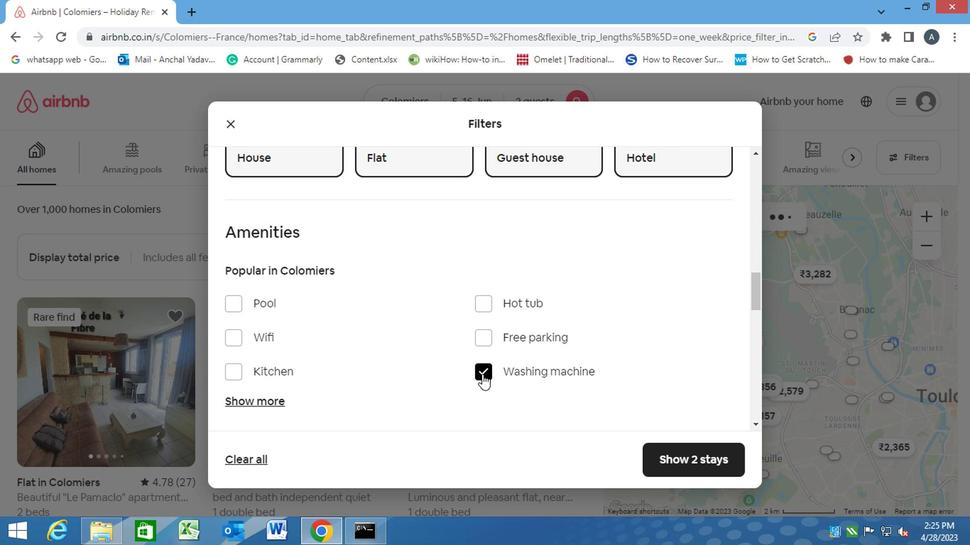 
Action: Mouse scrolled (480, 375) with delta (0, 0)
Screenshot: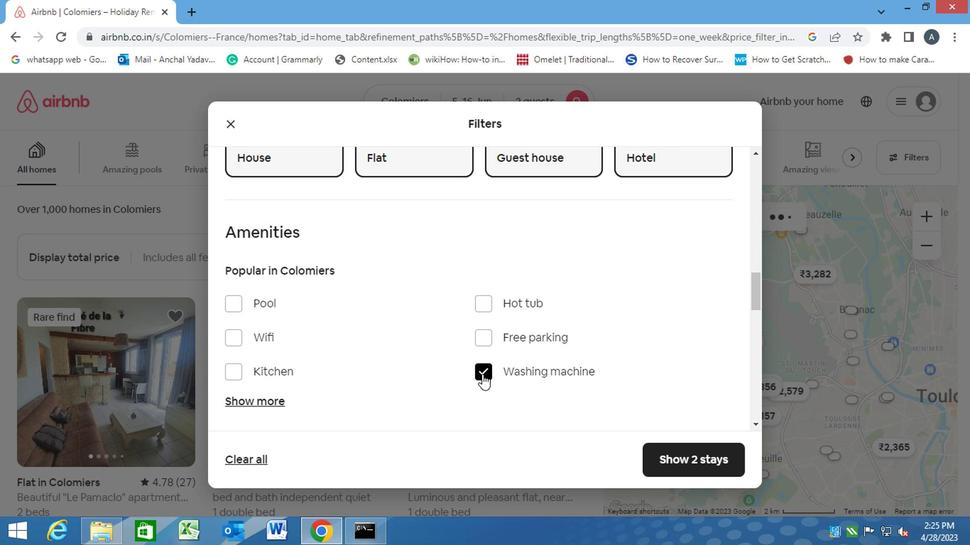 
Action: Mouse scrolled (480, 375) with delta (0, 0)
Screenshot: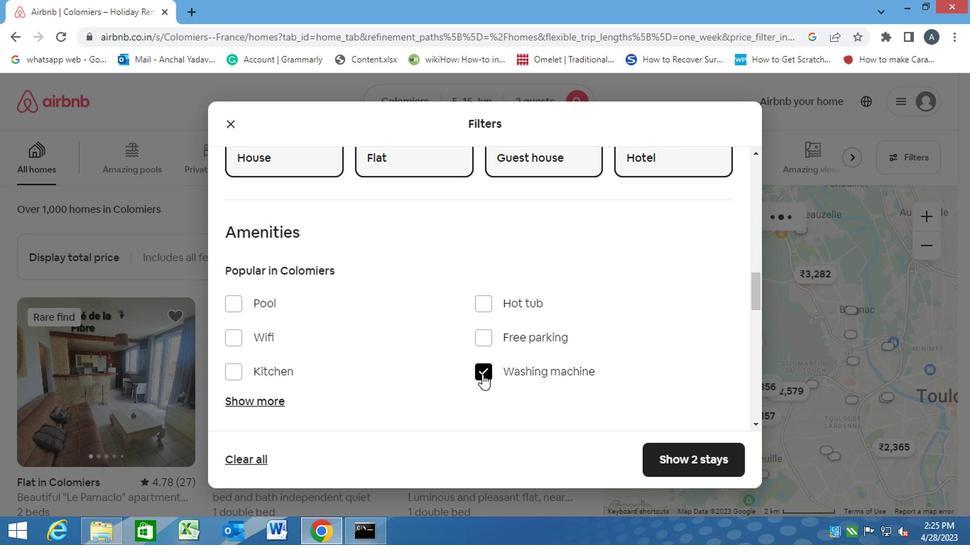 
Action: Mouse moved to (687, 276)
Screenshot: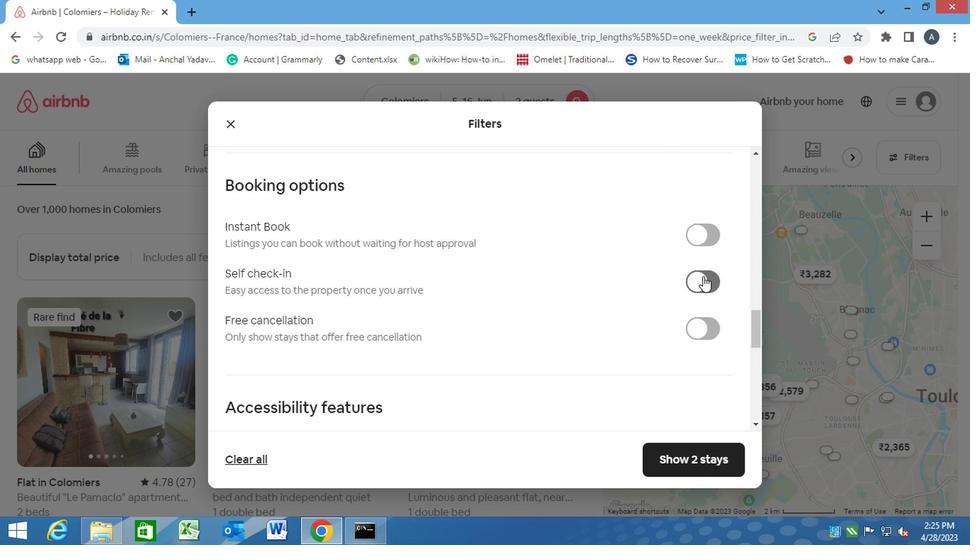 
Action: Mouse pressed left at (687, 276)
Screenshot: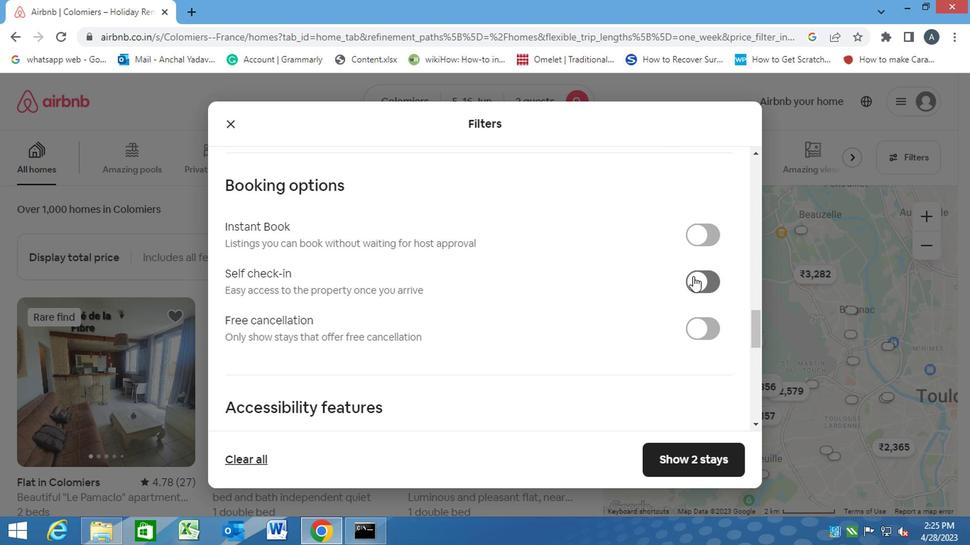 
Action: Mouse moved to (389, 352)
Screenshot: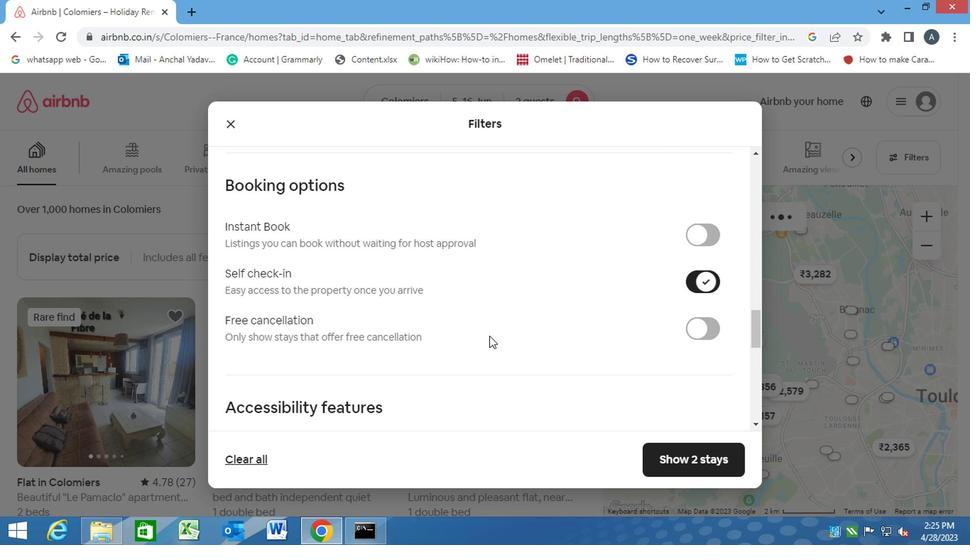 
Action: Mouse scrolled (389, 351) with delta (0, -1)
Screenshot: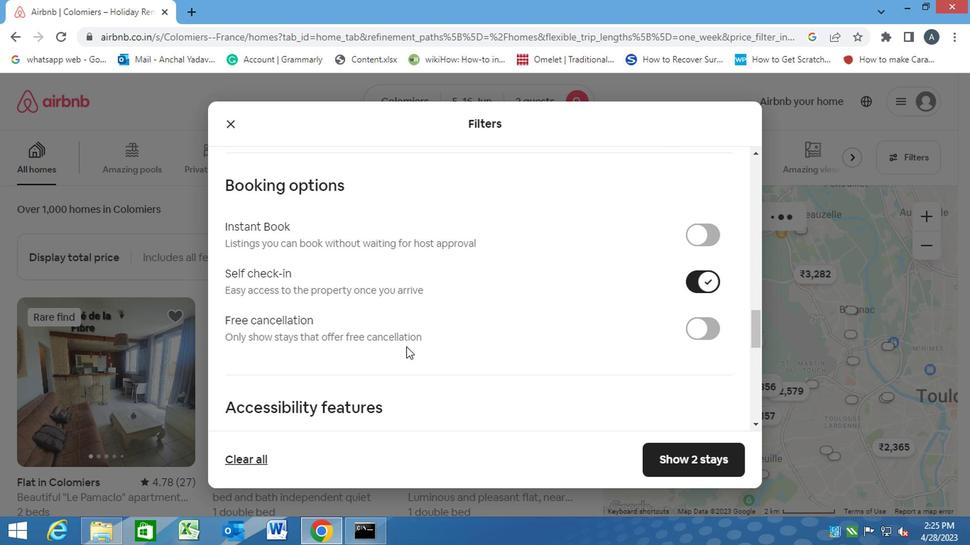 
Action: Mouse scrolled (389, 351) with delta (0, -1)
Screenshot: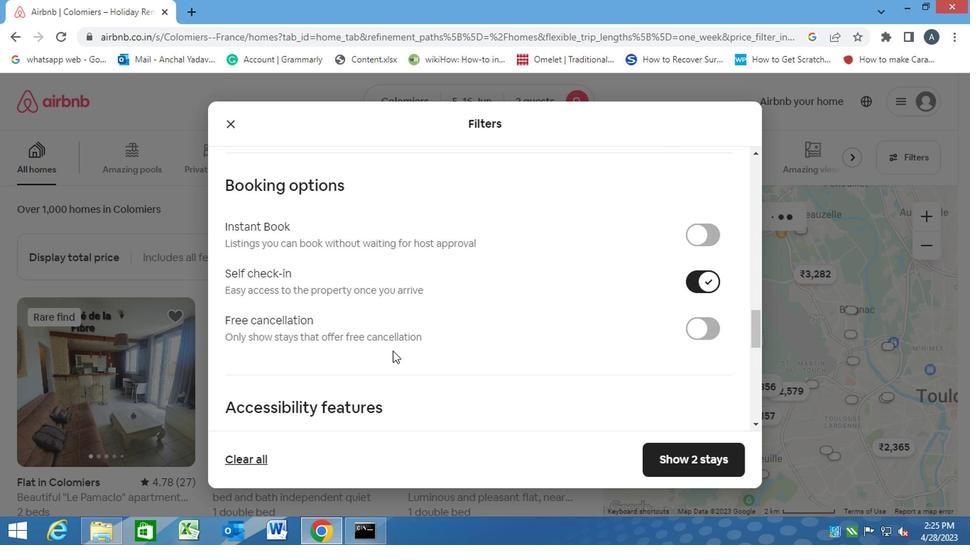 
Action: Mouse scrolled (389, 351) with delta (0, -1)
Screenshot: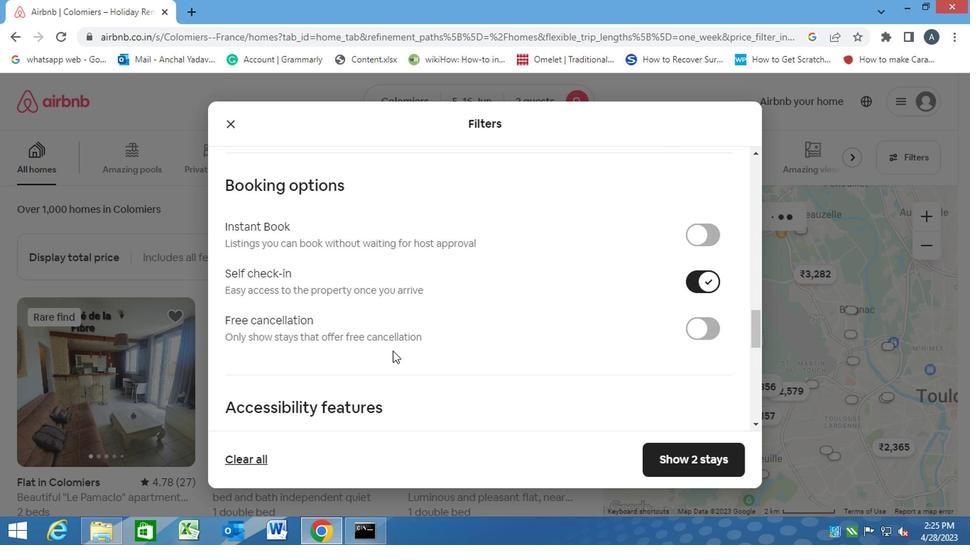
Action: Mouse scrolled (389, 351) with delta (0, -1)
Screenshot: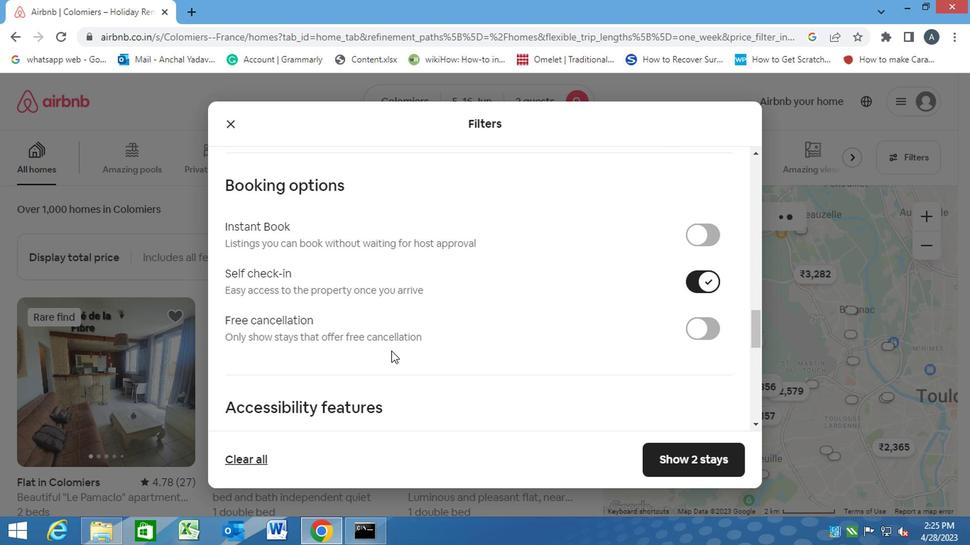 
Action: Mouse moved to (388, 352)
Screenshot: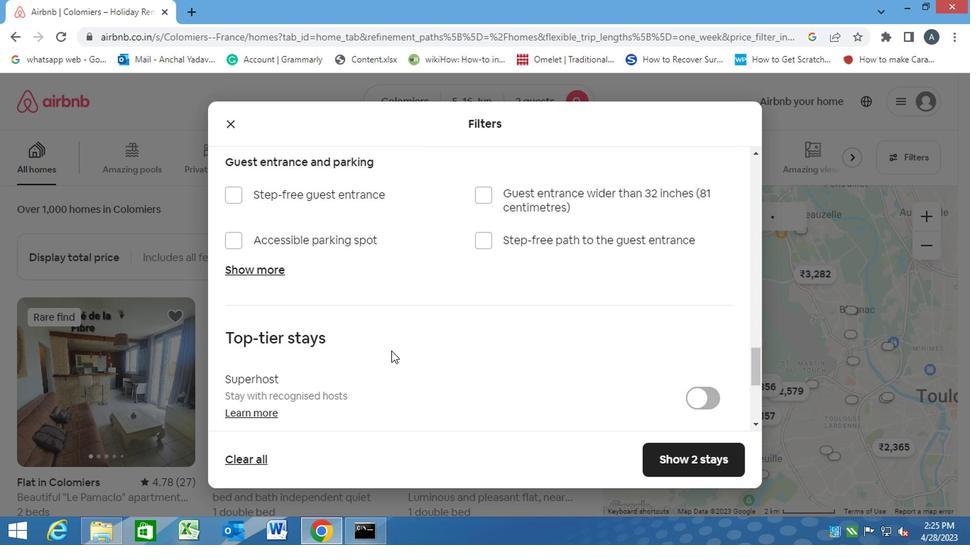 
Action: Mouse scrolled (388, 352) with delta (0, 0)
Screenshot: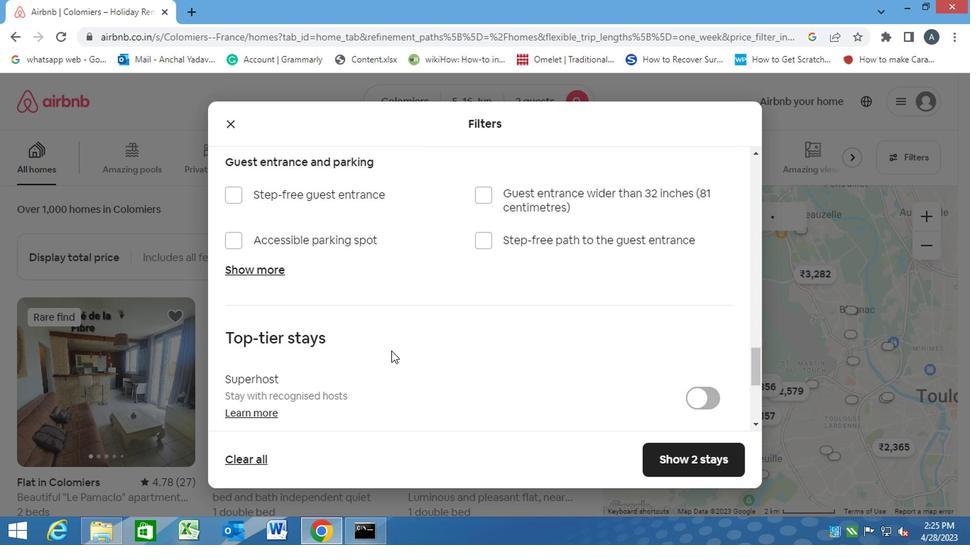 
Action: Mouse scrolled (388, 352) with delta (0, 0)
Screenshot: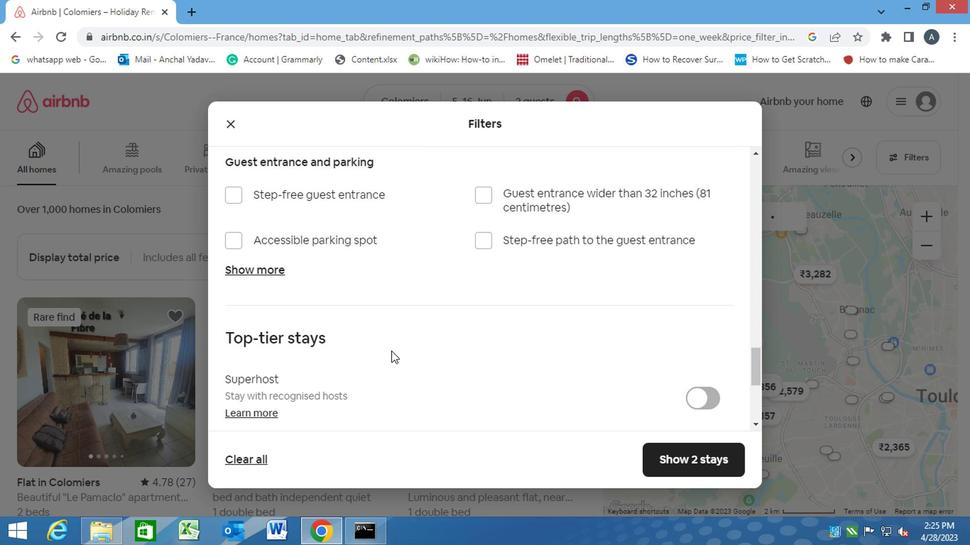 
Action: Mouse scrolled (388, 352) with delta (0, 0)
Screenshot: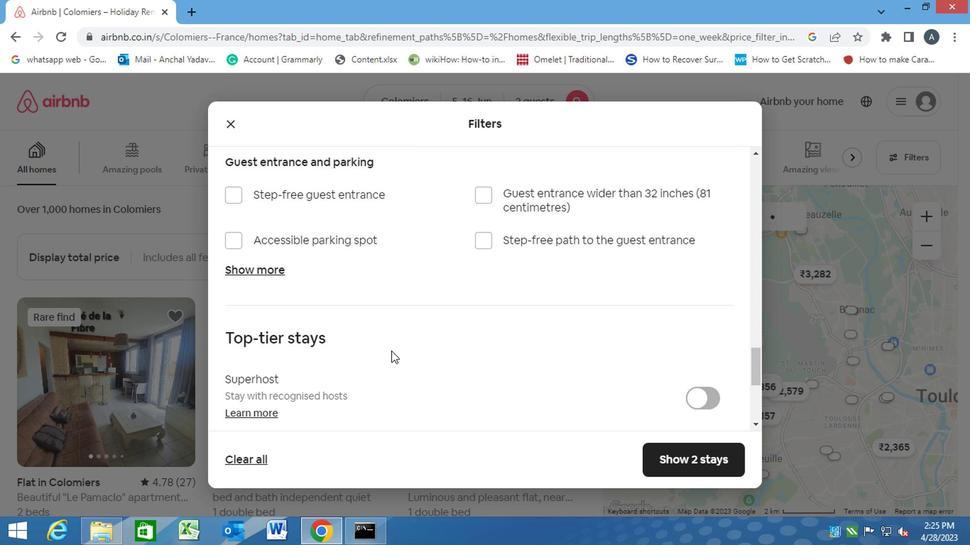 
Action: Mouse moved to (388, 353)
Screenshot: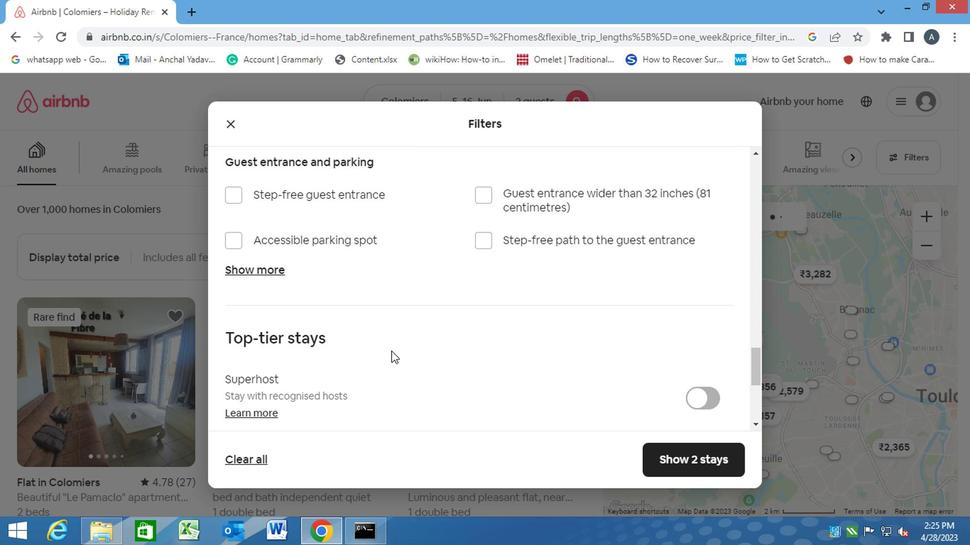 
Action: Mouse scrolled (388, 352) with delta (0, -1)
Screenshot: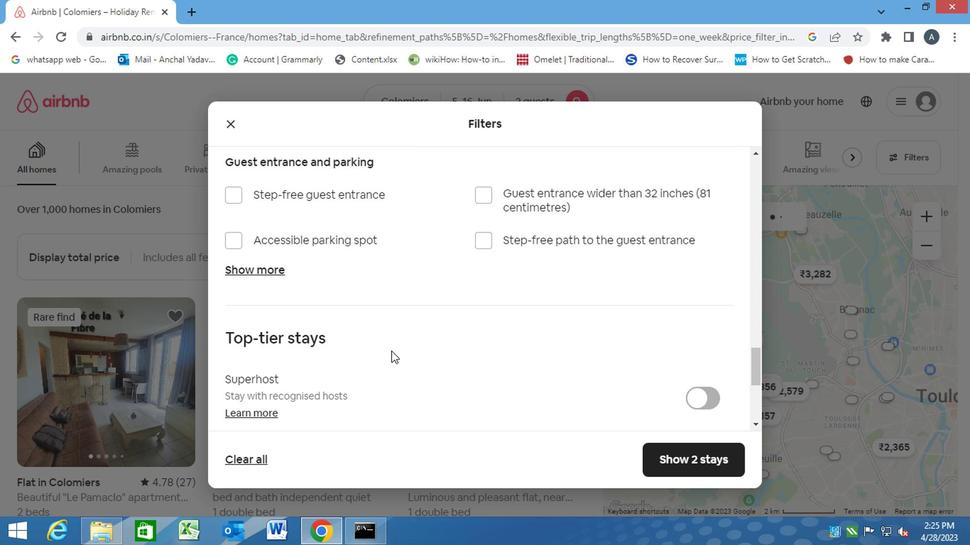 
Action: Mouse moved to (227, 325)
Screenshot: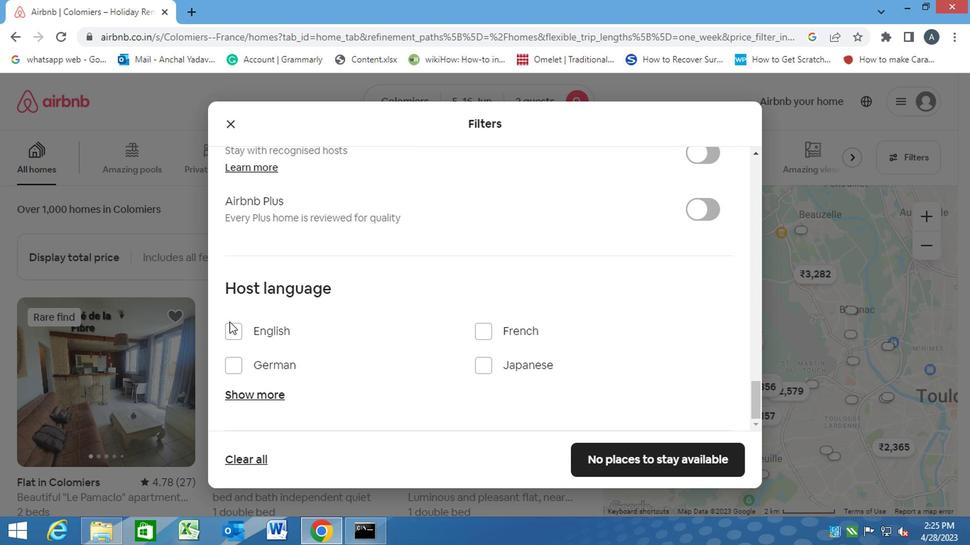 
Action: Mouse pressed left at (227, 325)
Screenshot: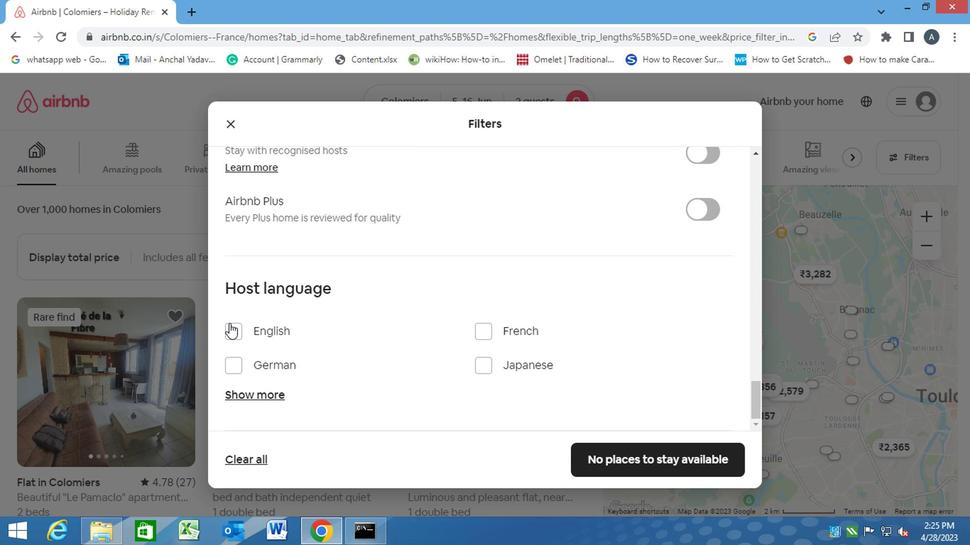 
Action: Mouse moved to (656, 461)
Screenshot: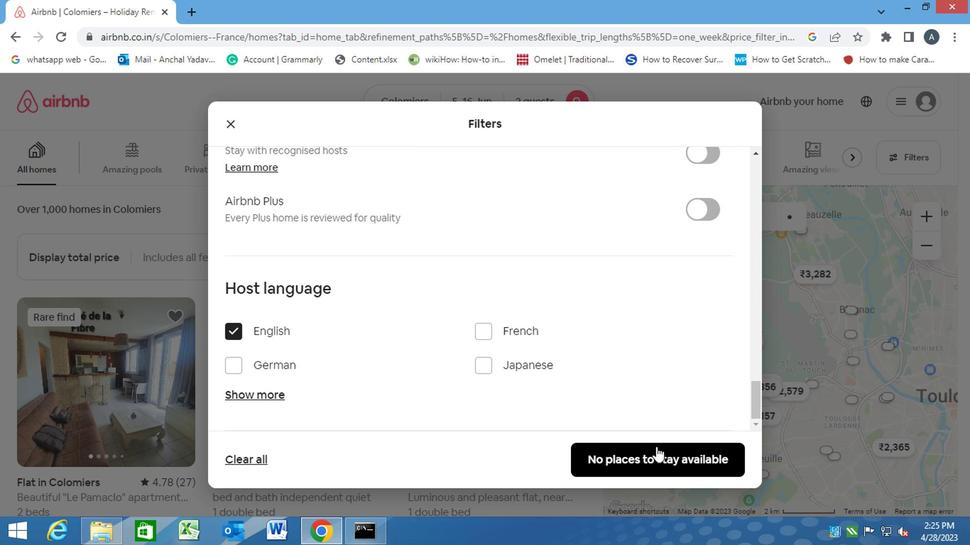 
Action: Mouse pressed left at (656, 461)
Screenshot: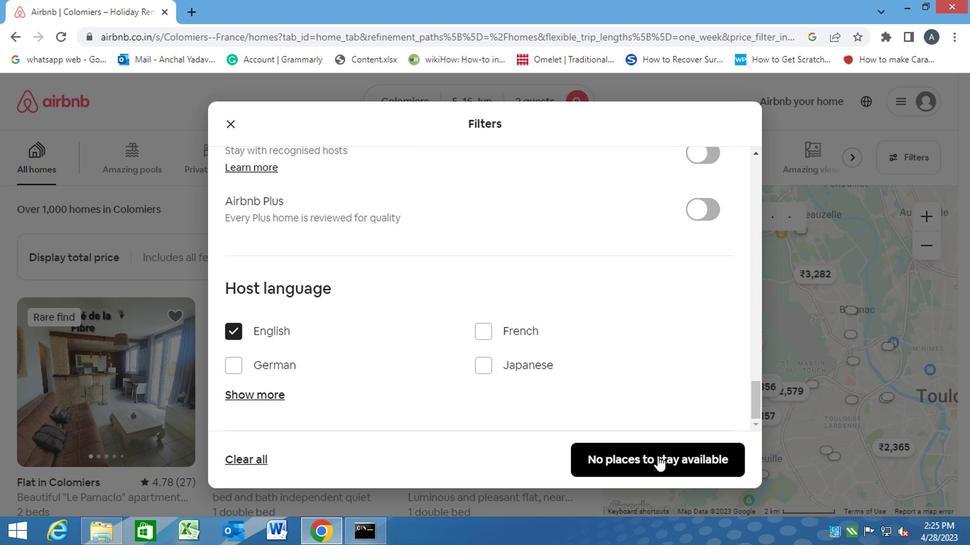 
